 Task: Add Sprouts Coconut Rolls to the cart.
Action: Mouse pressed left at (23, 85)
Screenshot: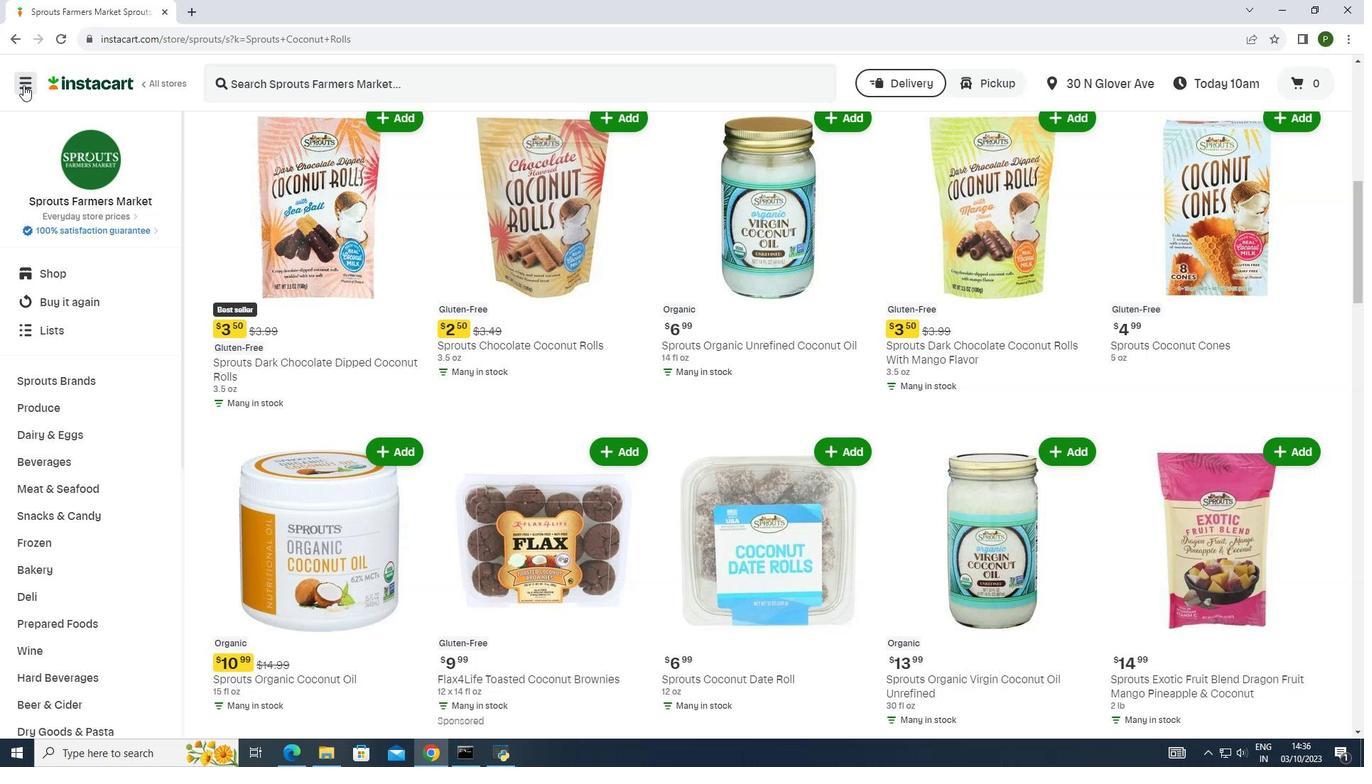 
Action: Mouse moved to (58, 368)
Screenshot: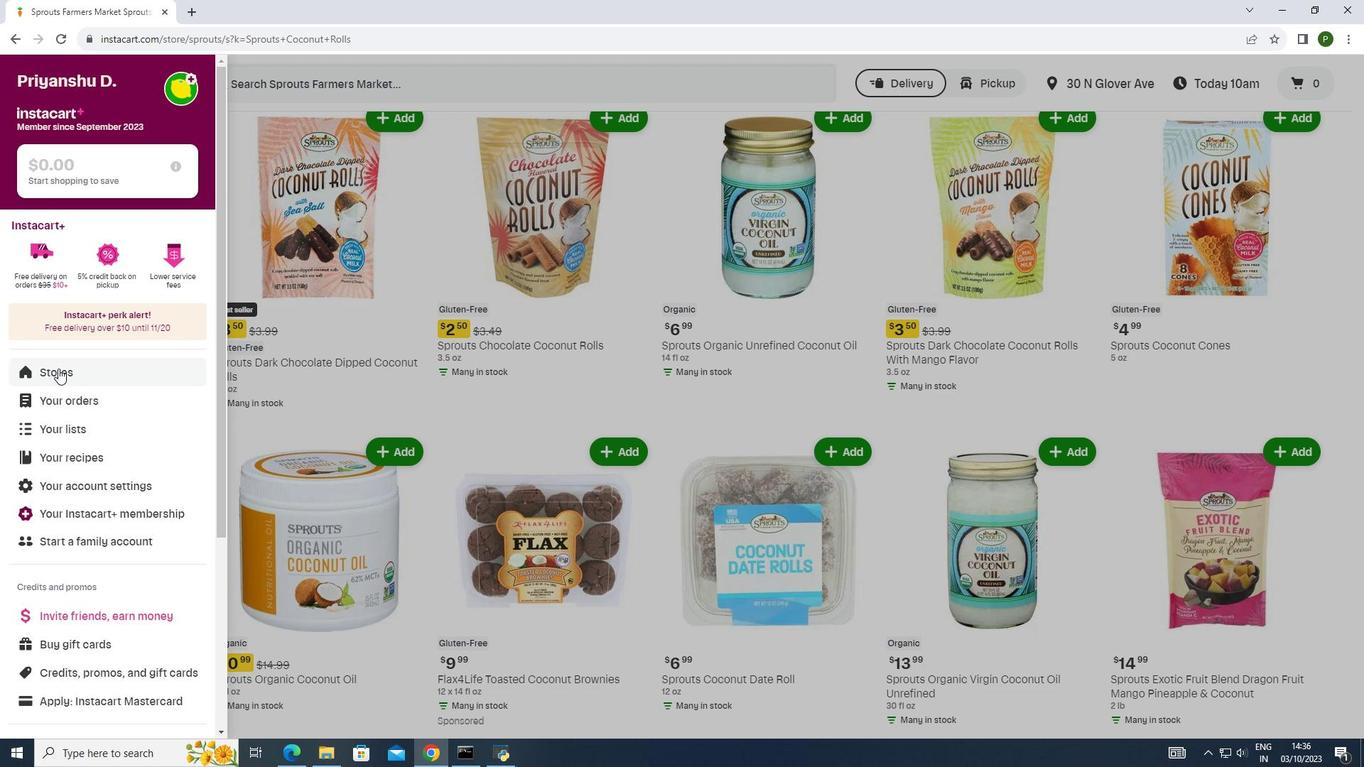 
Action: Mouse pressed left at (58, 368)
Screenshot: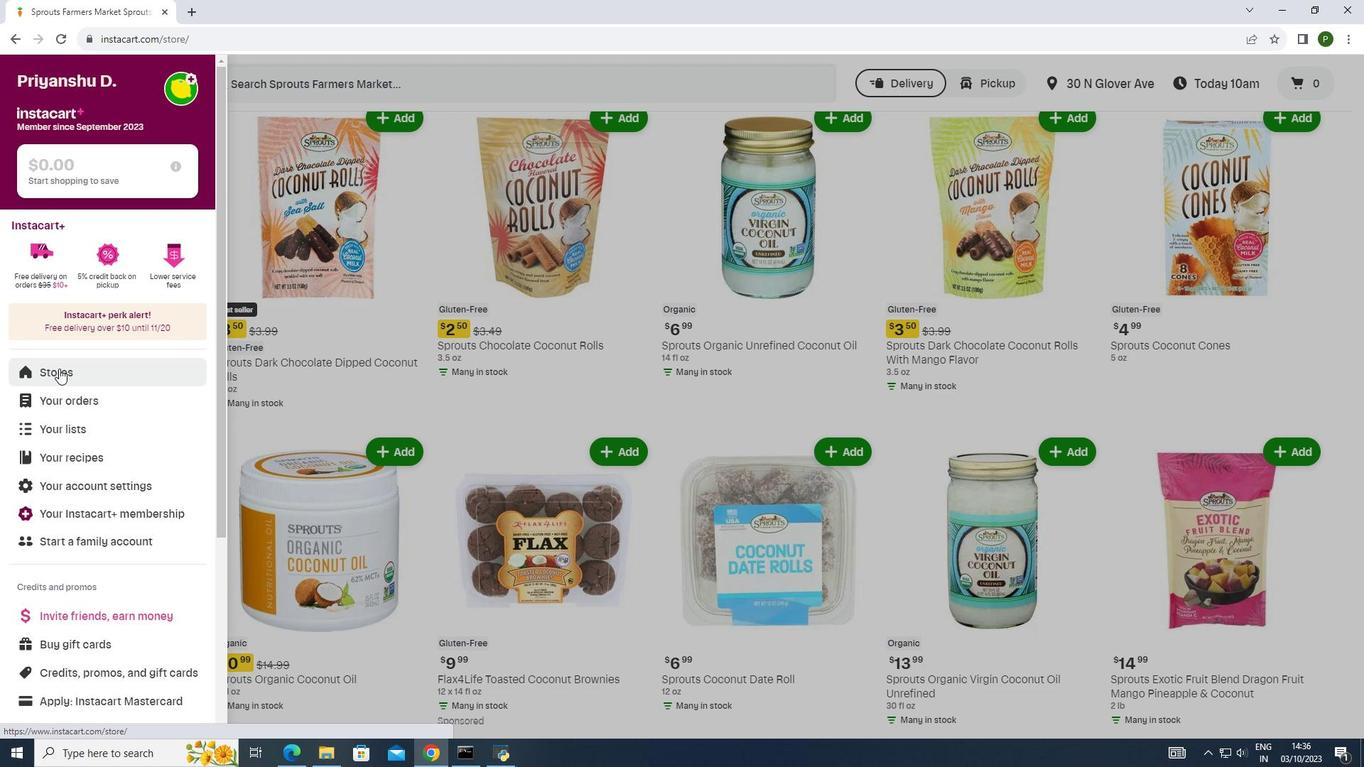 
Action: Mouse moved to (318, 139)
Screenshot: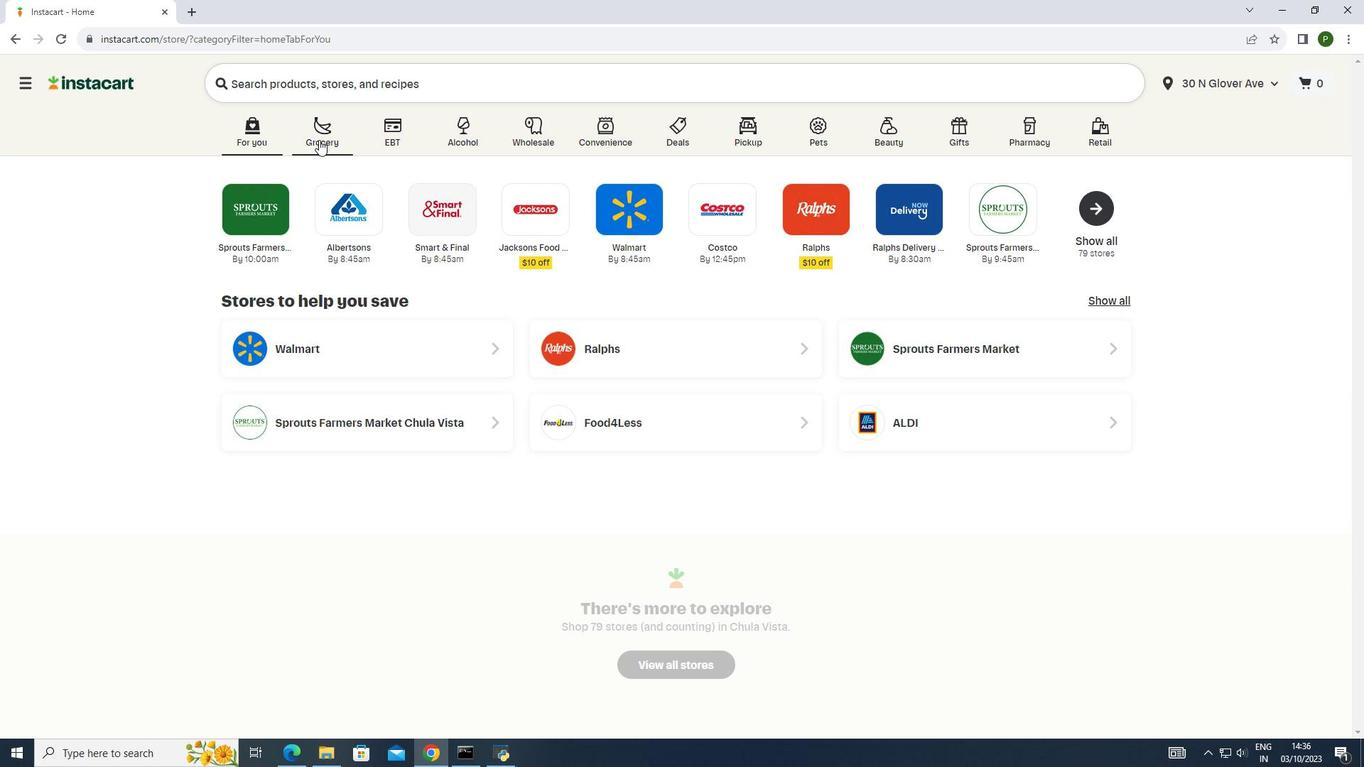 
Action: Mouse pressed left at (318, 139)
Screenshot: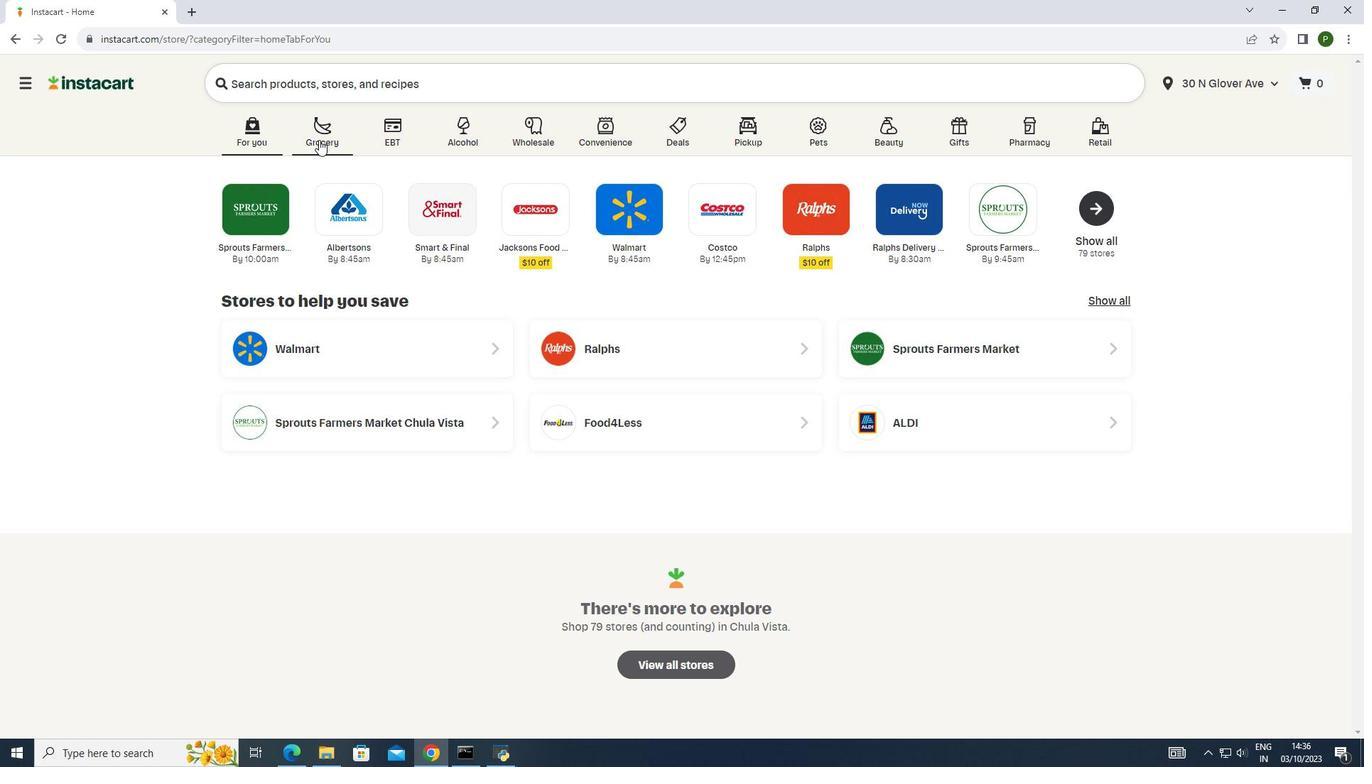 
Action: Mouse moved to (719, 217)
Screenshot: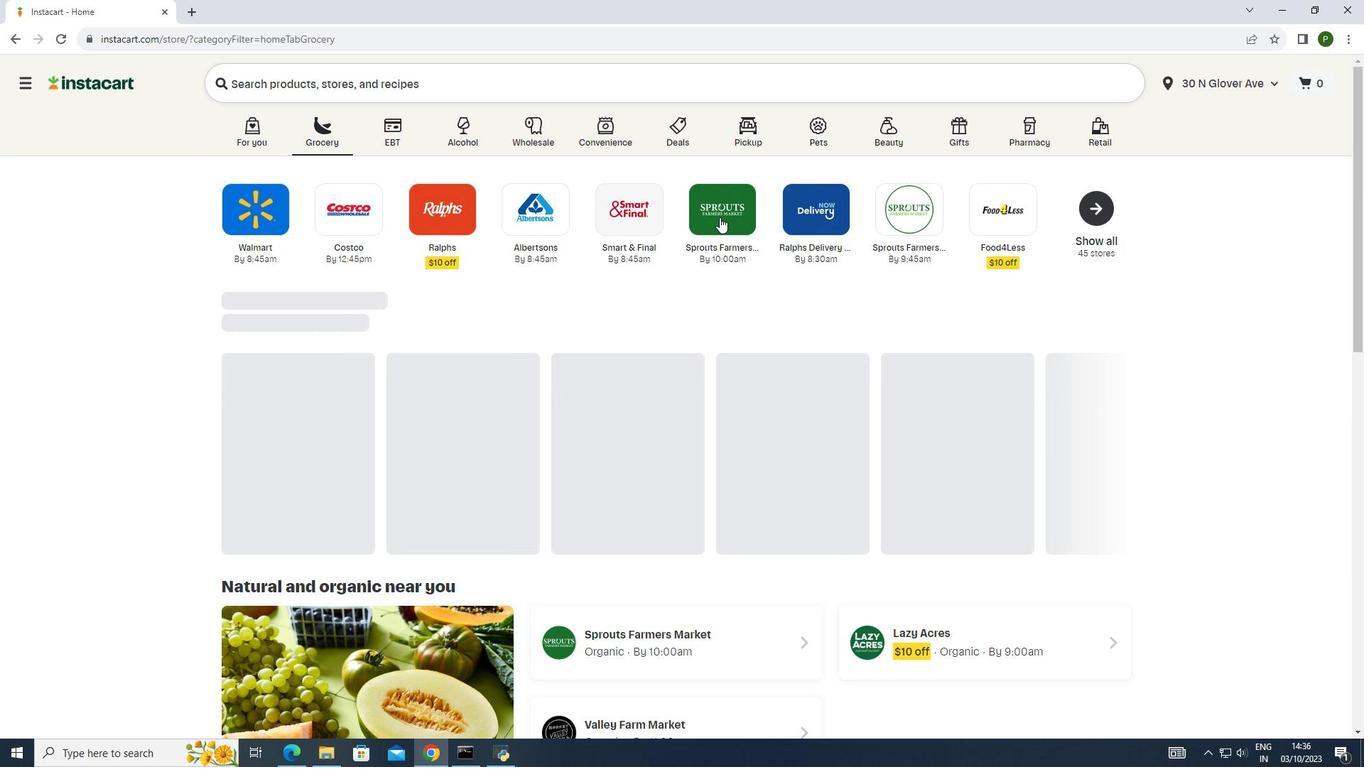 
Action: Mouse pressed left at (719, 217)
Screenshot: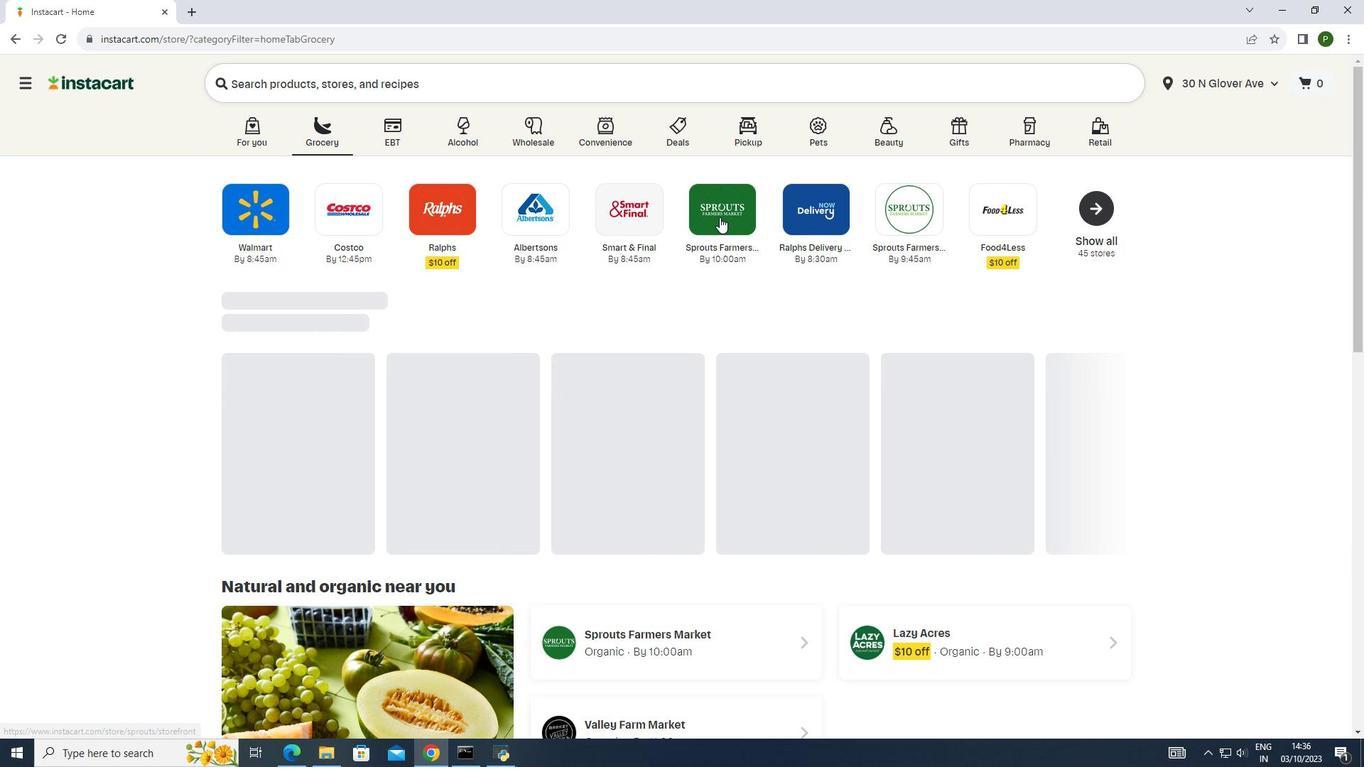 
Action: Mouse moved to (94, 371)
Screenshot: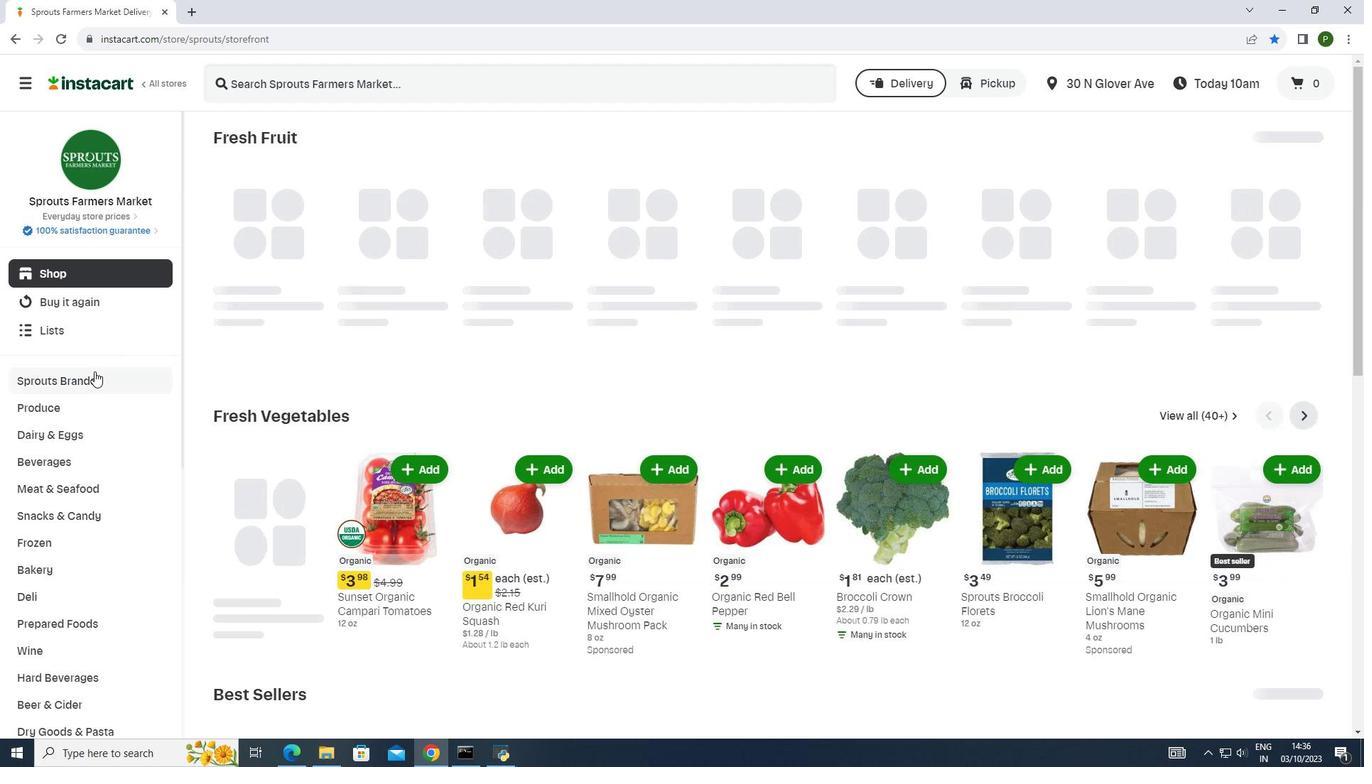 
Action: Mouse pressed left at (94, 371)
Screenshot: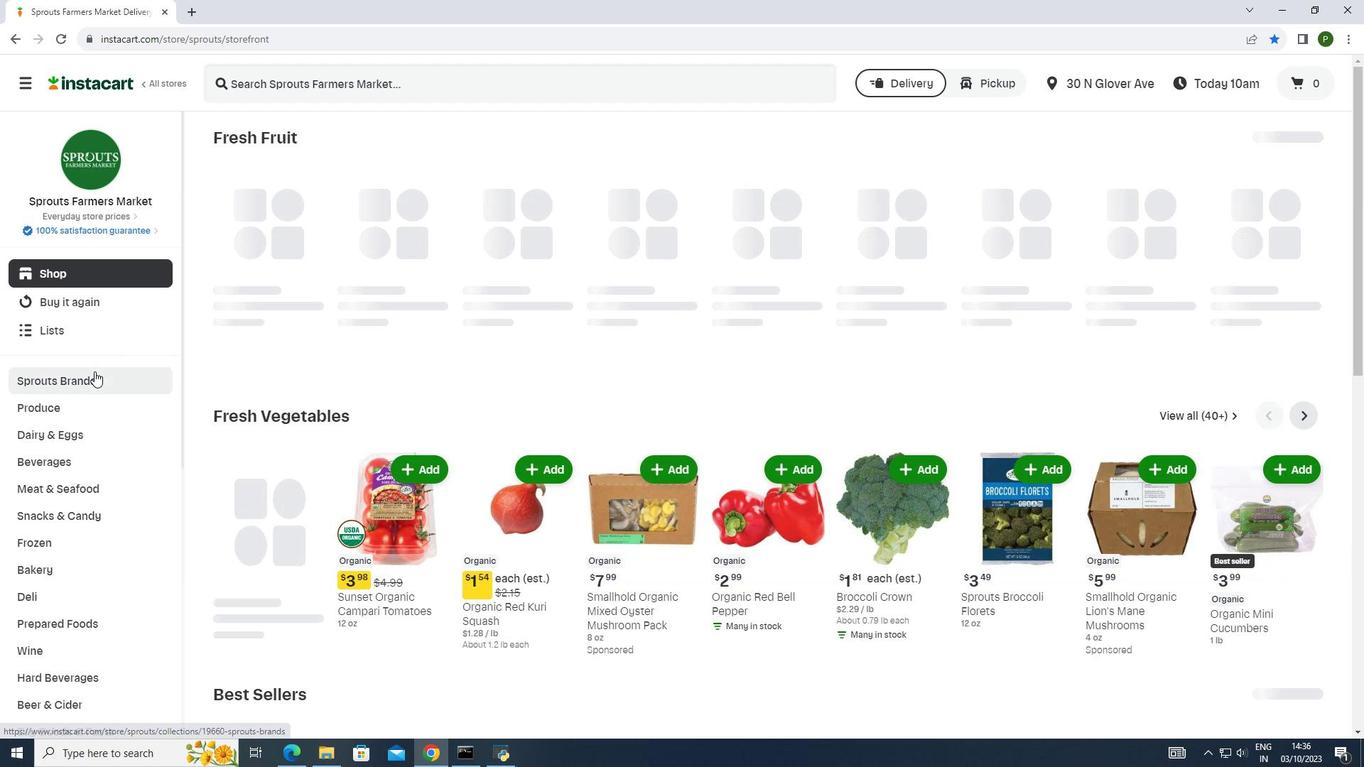 
Action: Mouse moved to (73, 488)
Screenshot: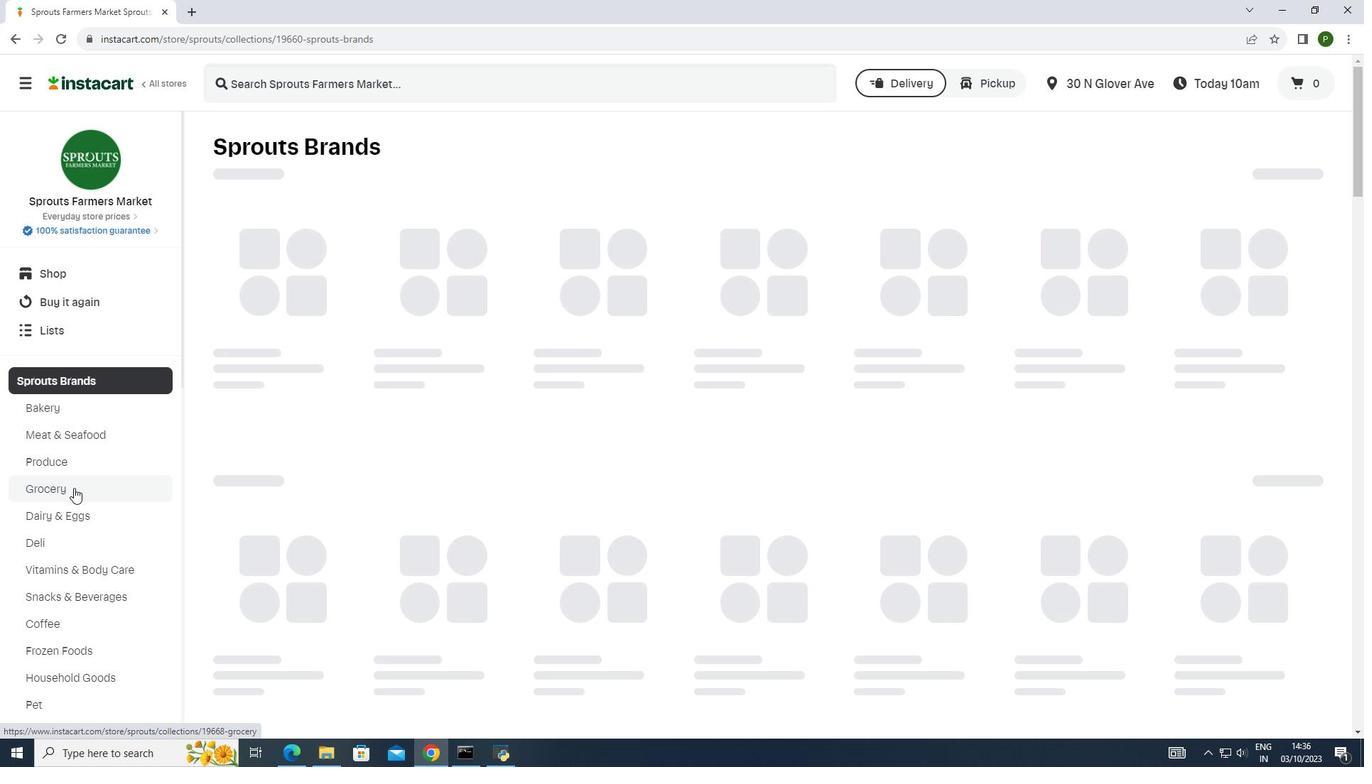 
Action: Mouse pressed left at (73, 488)
Screenshot: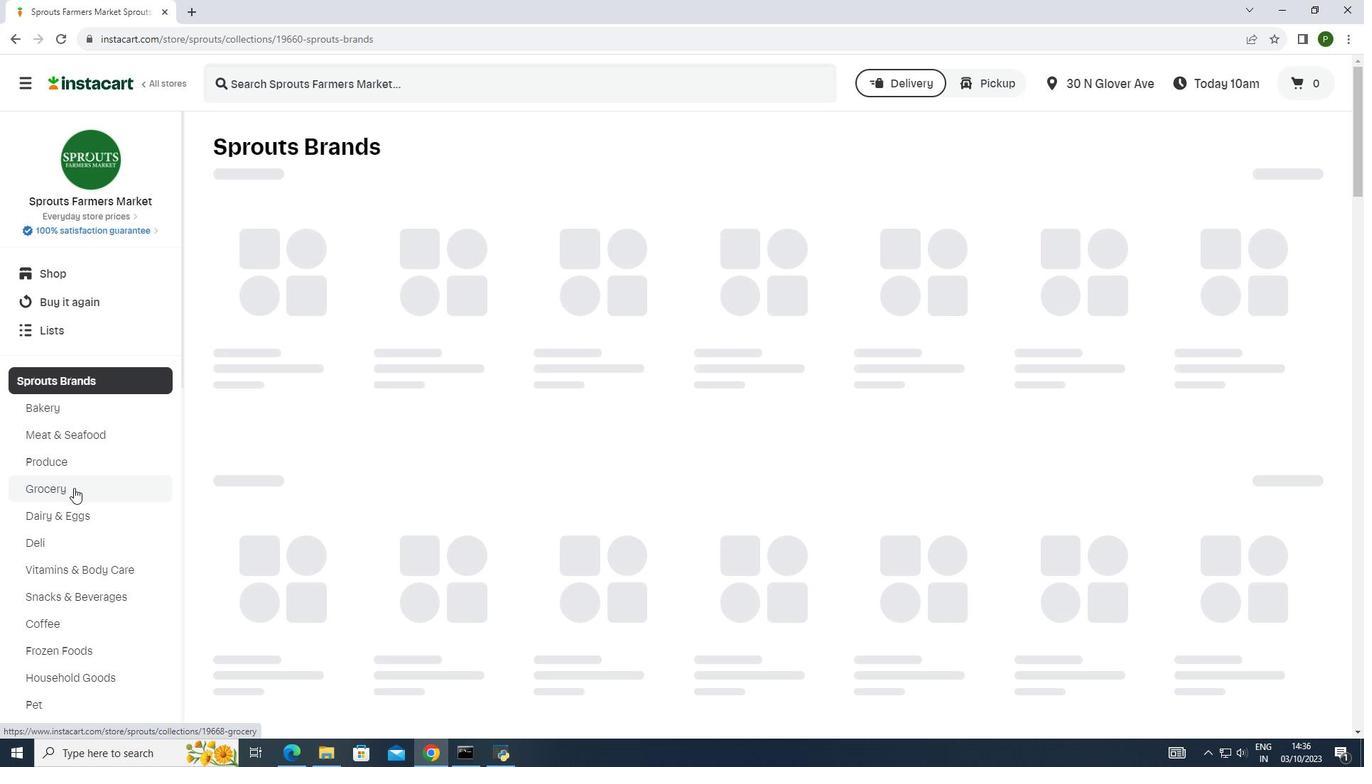 
Action: Mouse moved to (416, 351)
Screenshot: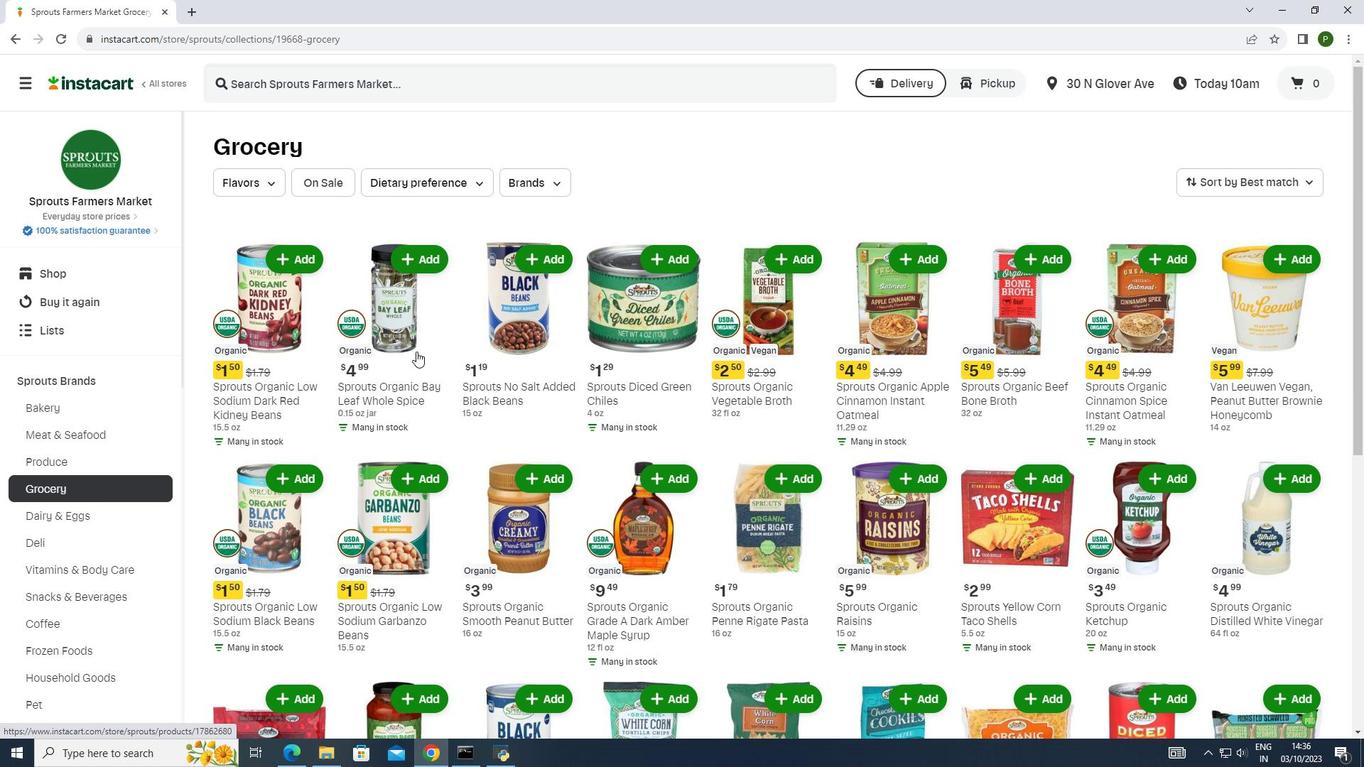 
Action: Mouse scrolled (416, 350) with delta (0, 0)
Screenshot: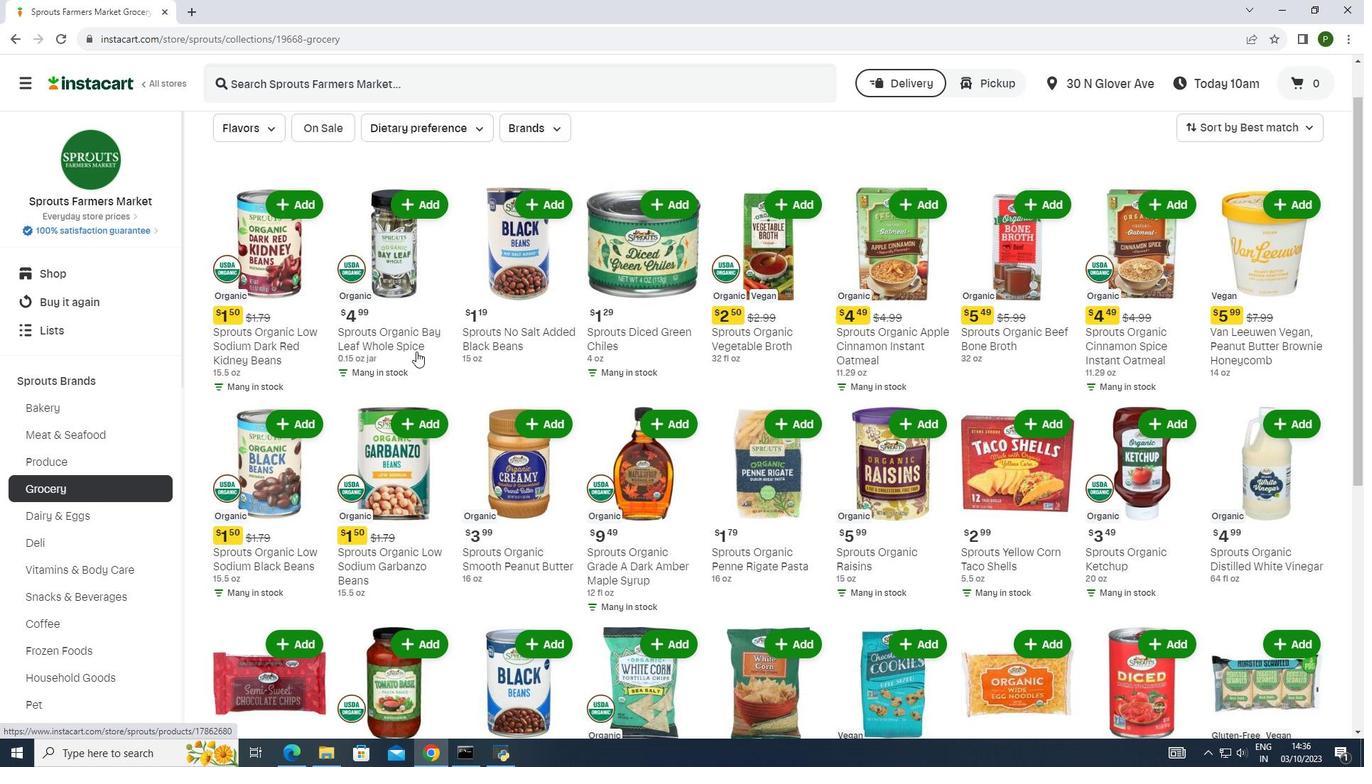 
Action: Mouse scrolled (416, 350) with delta (0, 0)
Screenshot: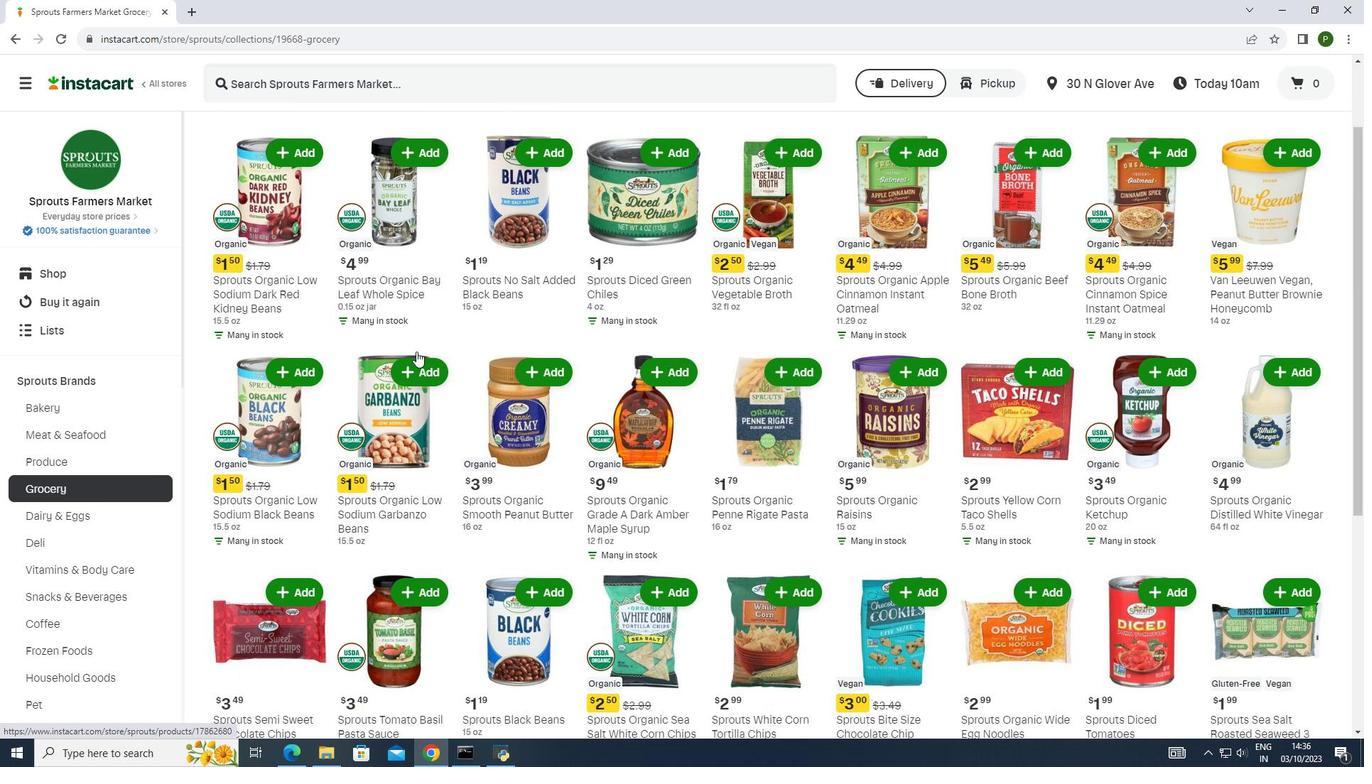 
Action: Mouse scrolled (416, 350) with delta (0, 0)
Screenshot: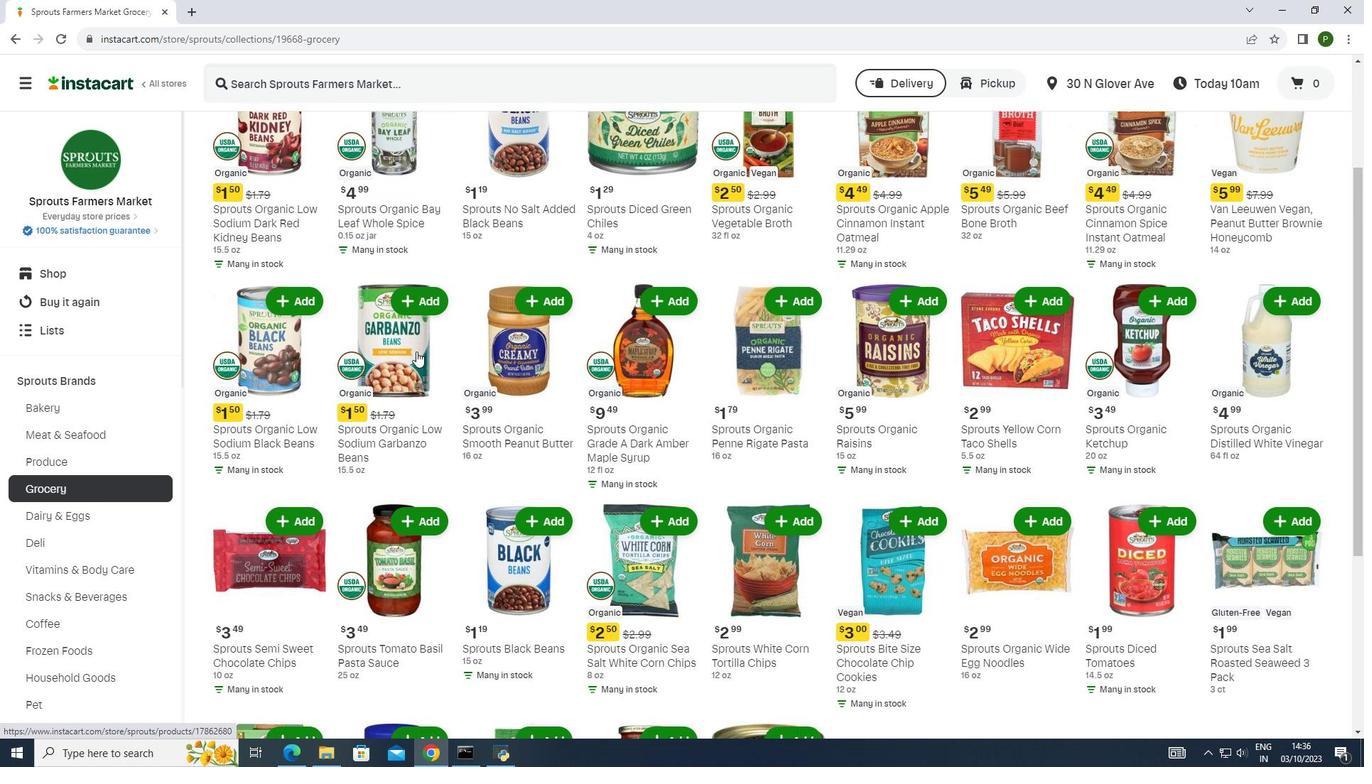 
Action: Mouse scrolled (416, 350) with delta (0, 0)
Screenshot: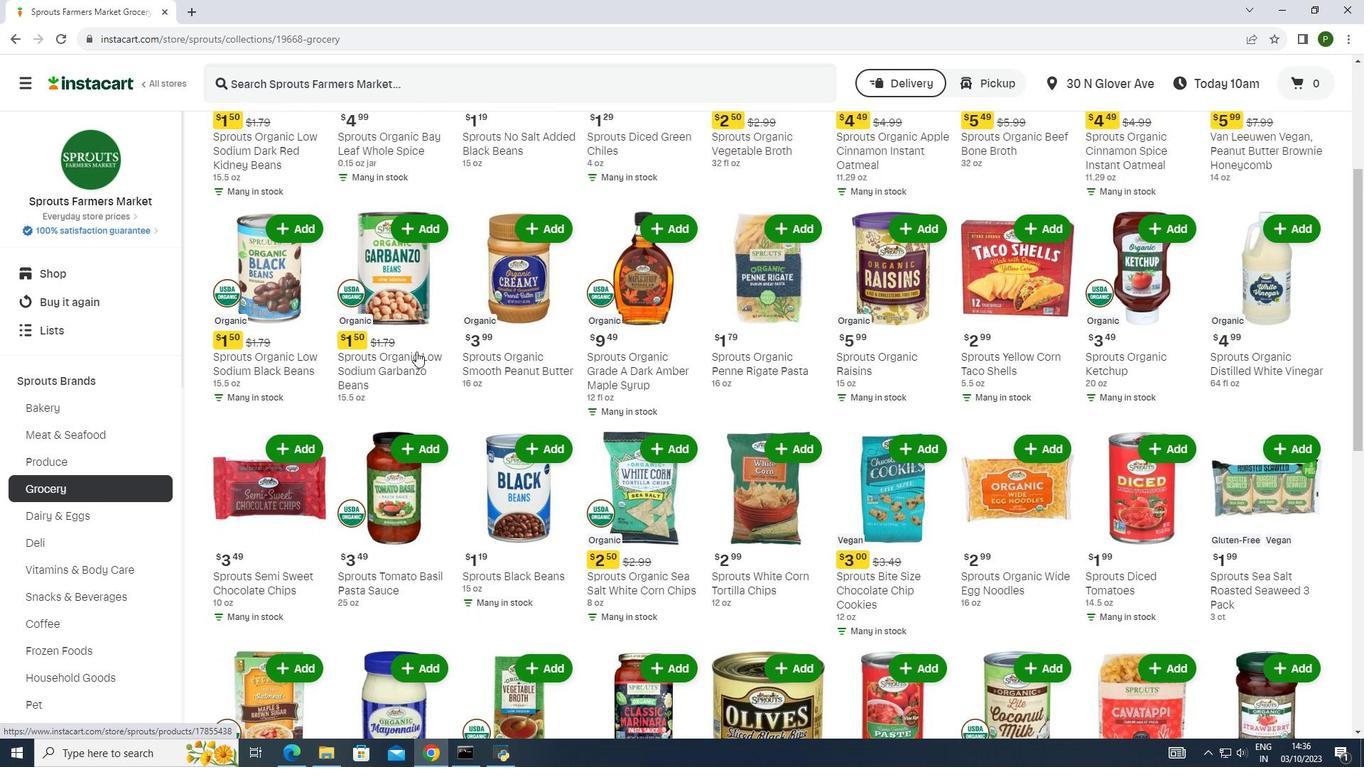 
Action: Mouse scrolled (416, 350) with delta (0, 0)
Screenshot: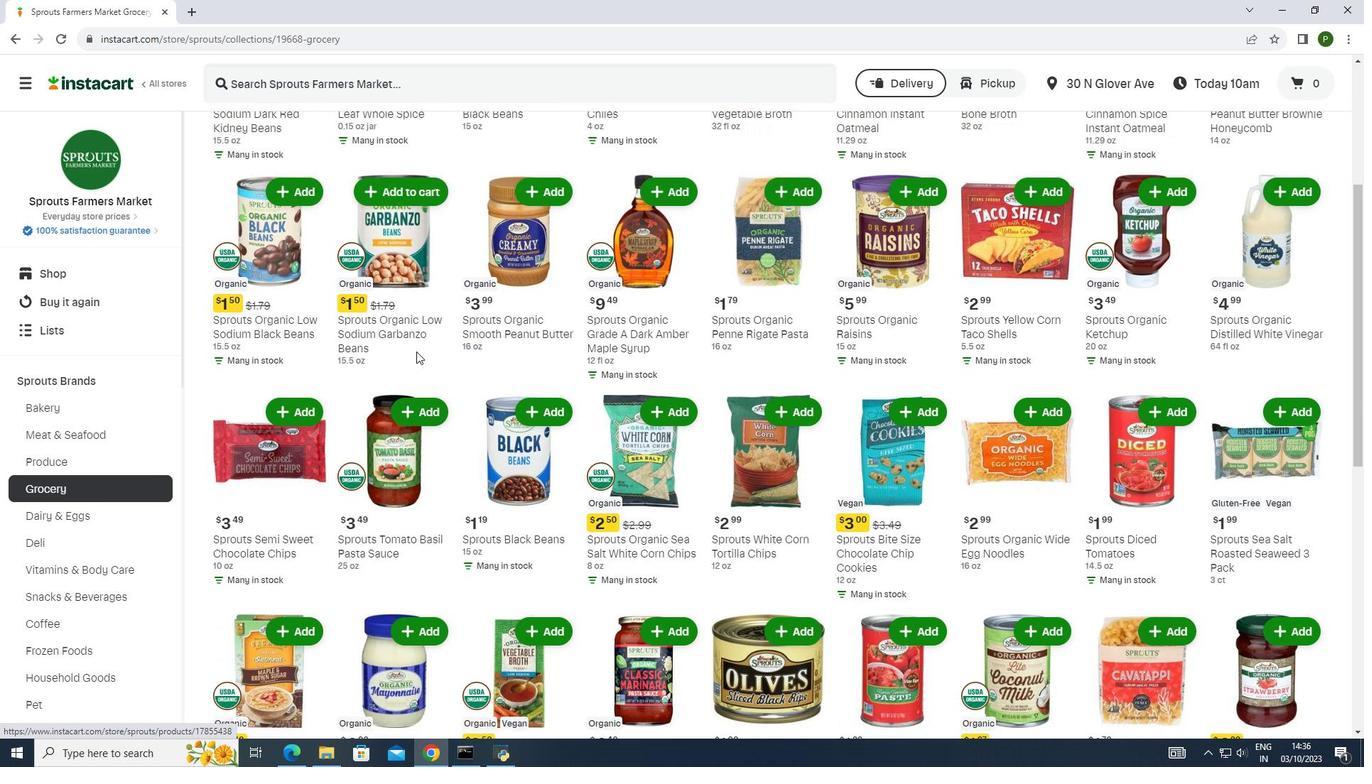 
Action: Mouse scrolled (416, 350) with delta (0, 0)
Screenshot: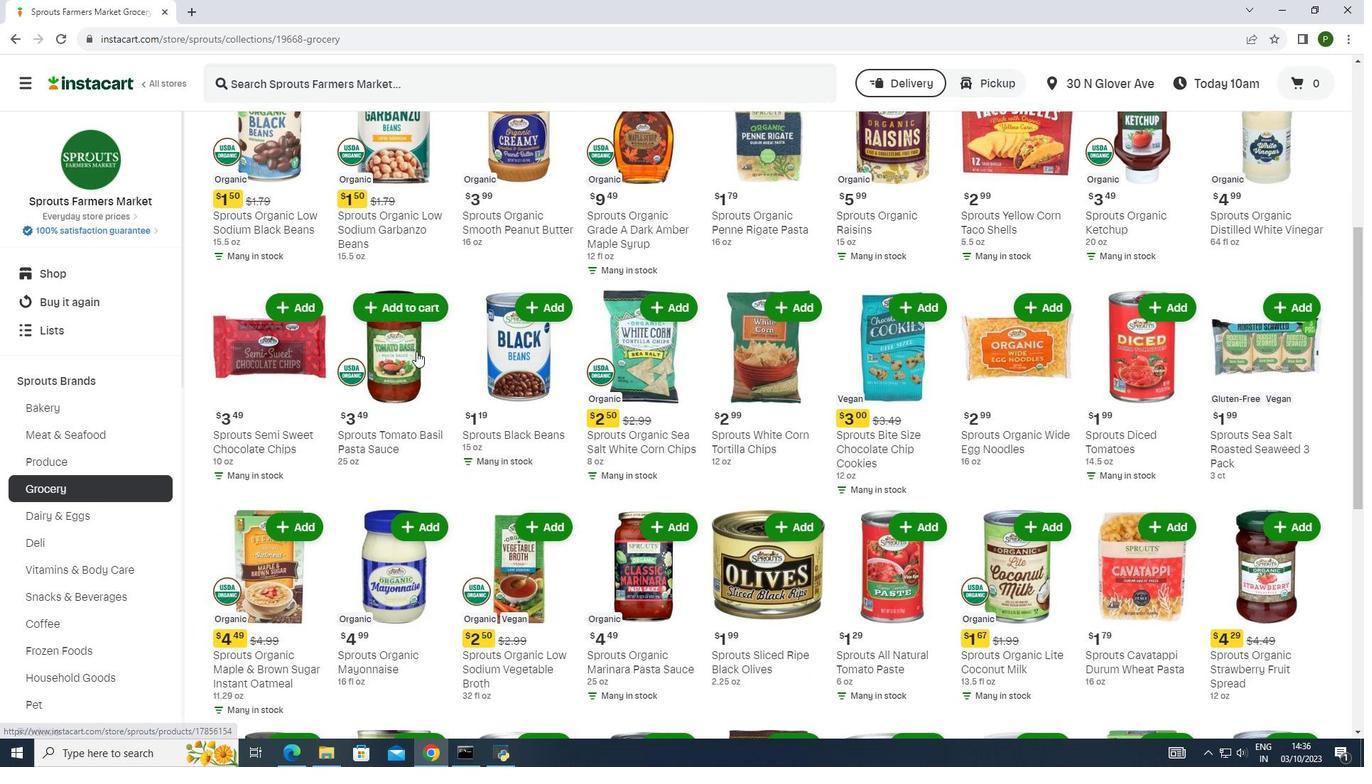 
Action: Mouse scrolled (416, 350) with delta (0, 0)
Screenshot: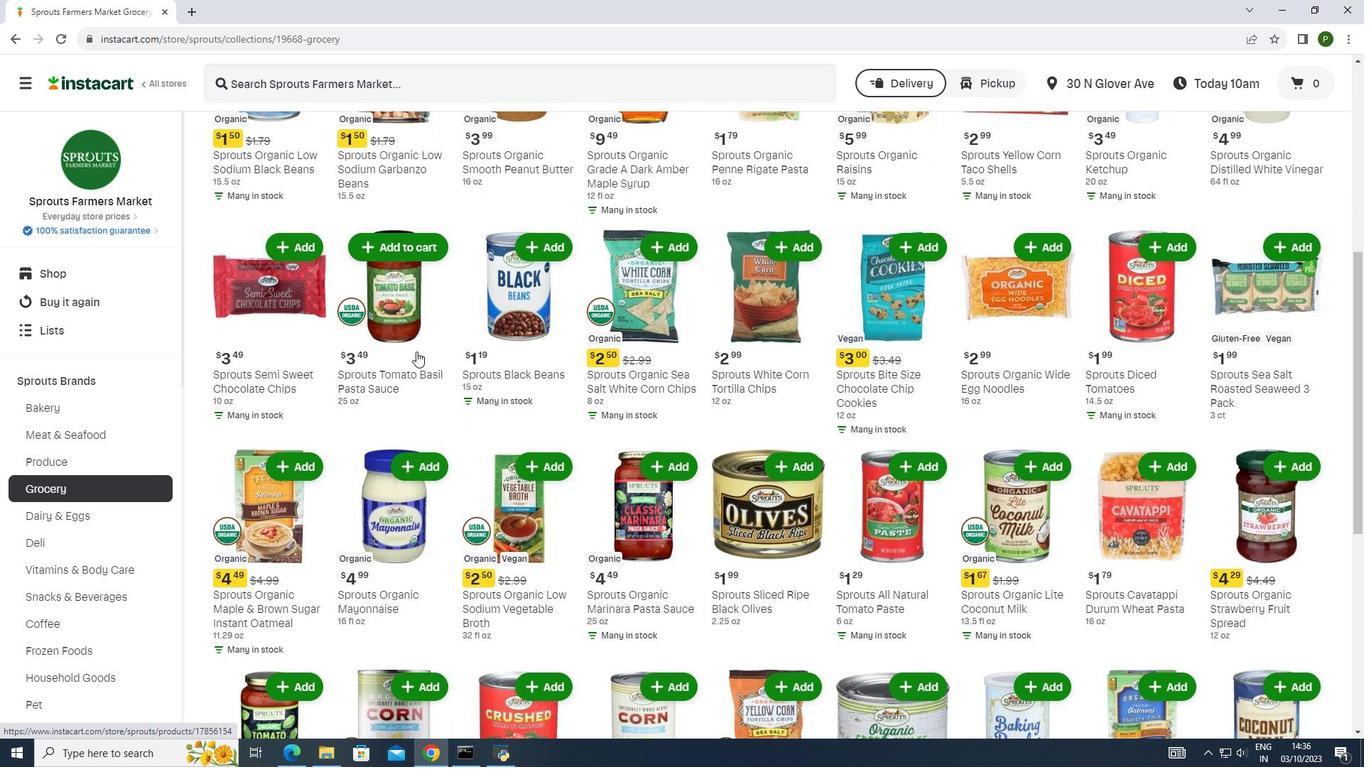 
Action: Mouse scrolled (416, 350) with delta (0, 0)
Screenshot: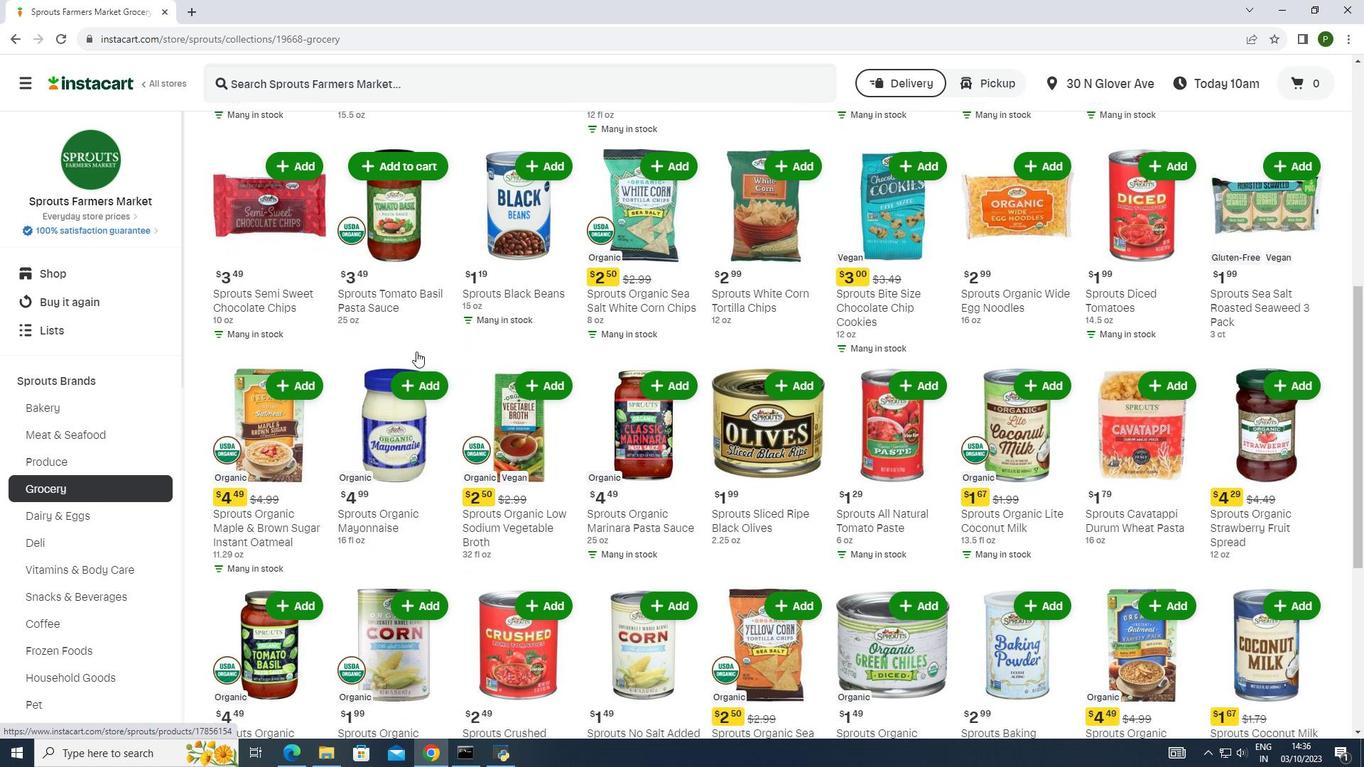 
Action: Mouse scrolled (416, 350) with delta (0, 0)
Screenshot: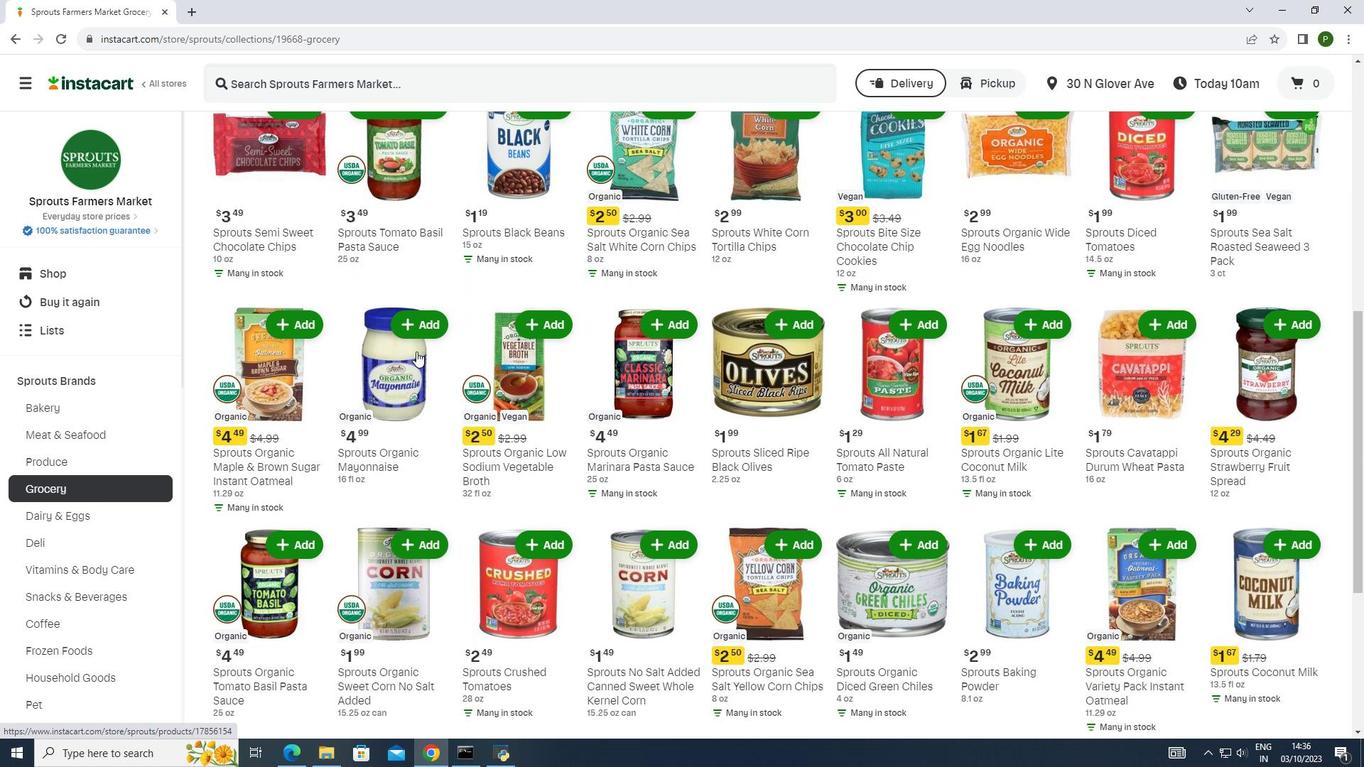 
Action: Mouse scrolled (416, 350) with delta (0, 0)
Screenshot: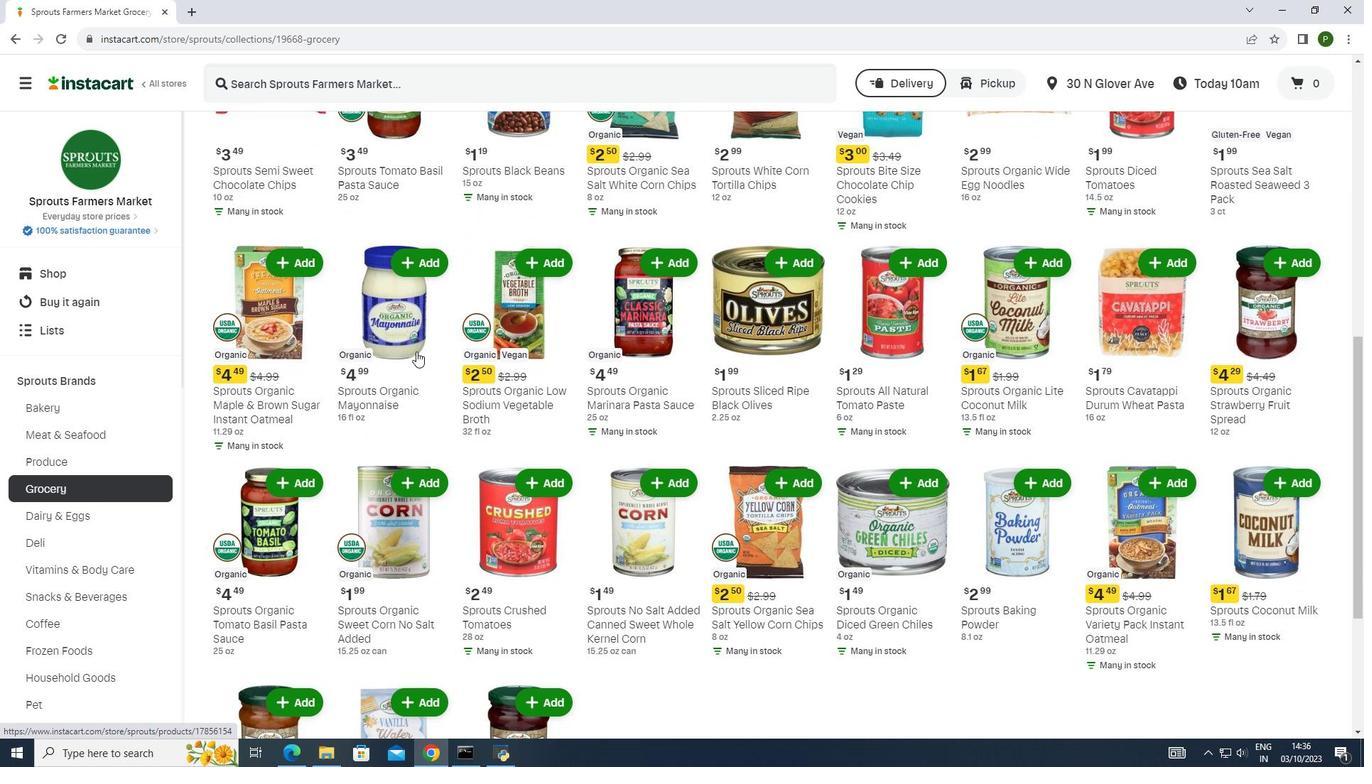 
Action: Mouse scrolled (416, 350) with delta (0, 0)
Screenshot: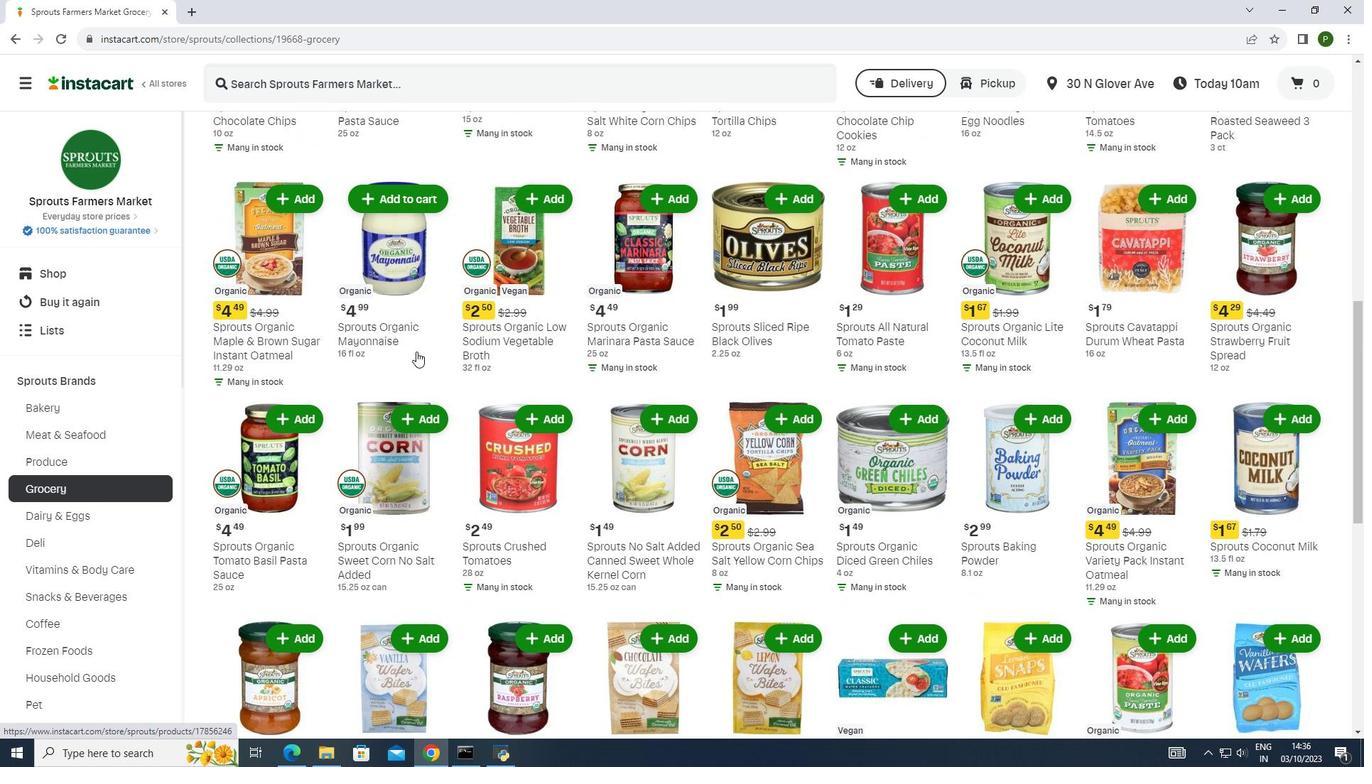 
Action: Mouse scrolled (416, 350) with delta (0, 0)
Screenshot: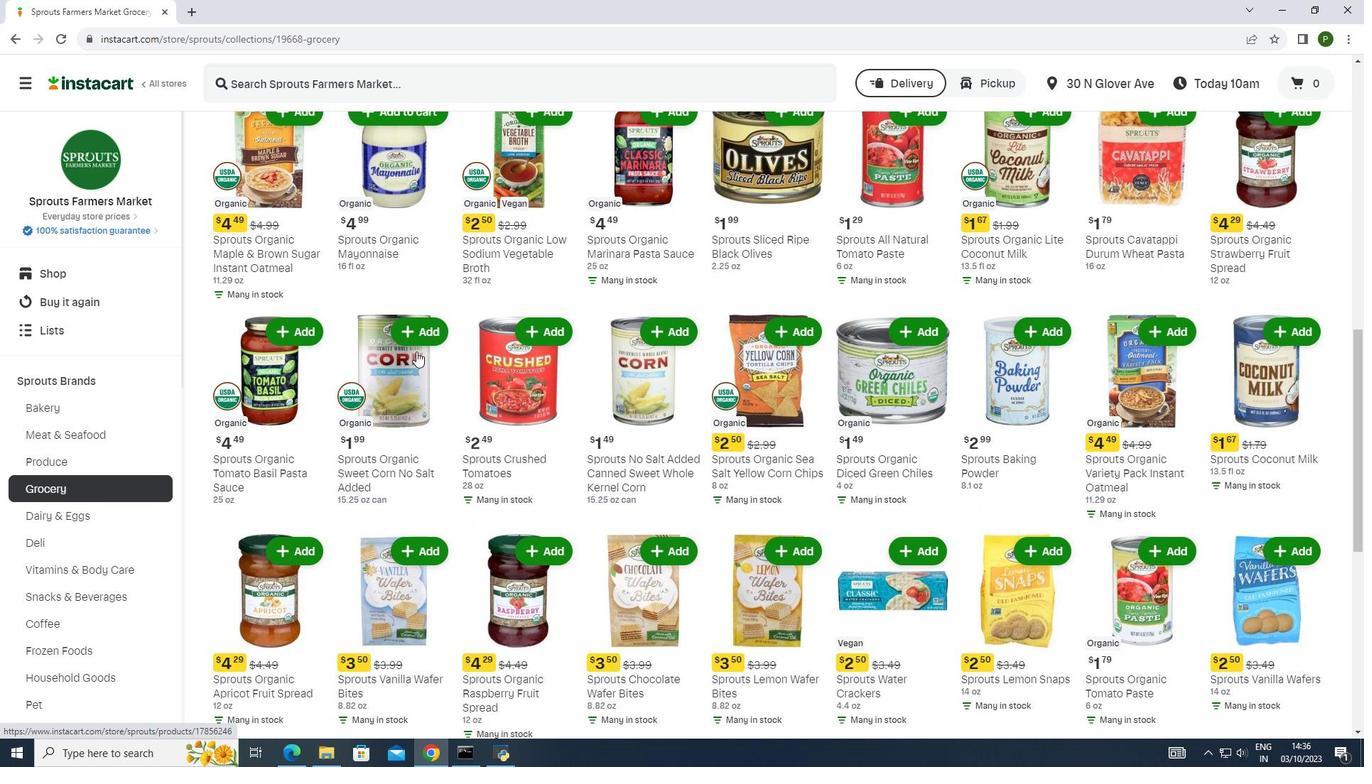 
Action: Mouse moved to (401, 351)
Screenshot: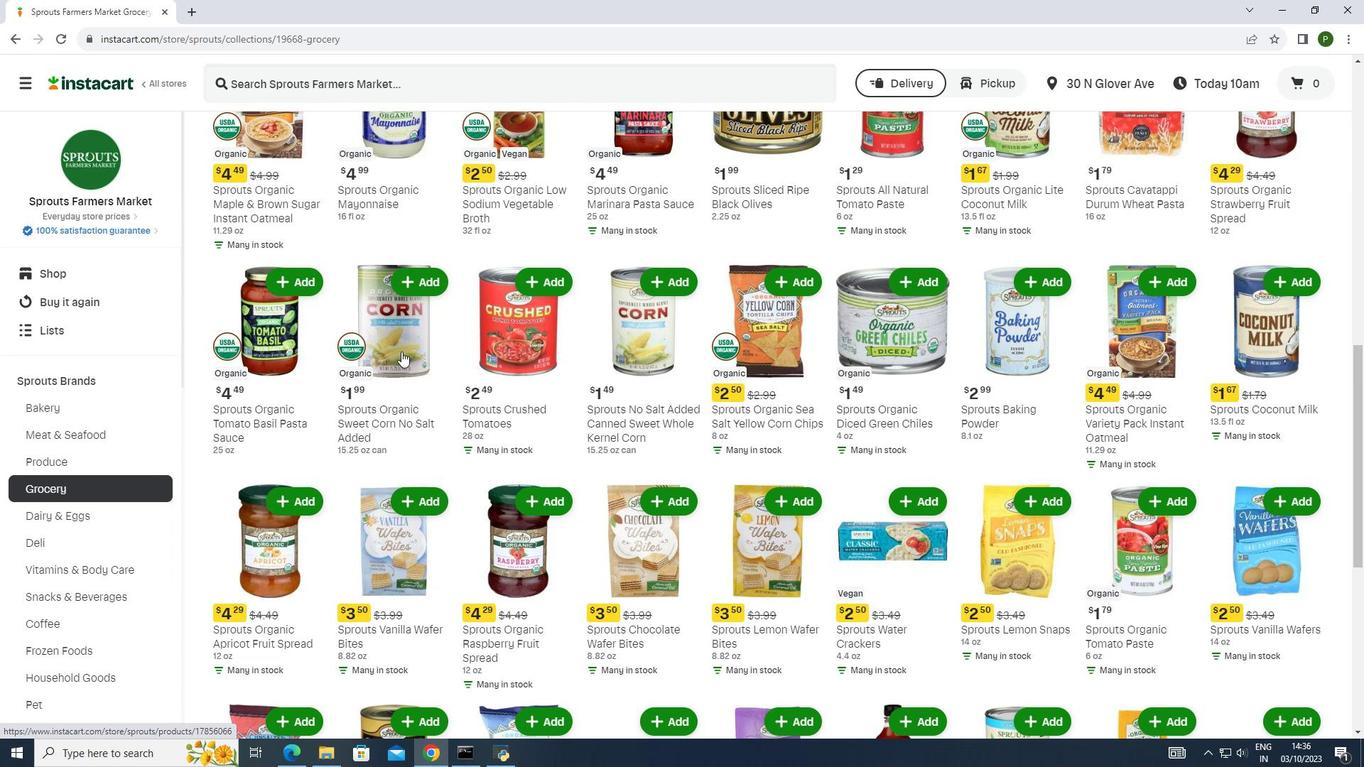 
Action: Mouse scrolled (401, 350) with delta (0, 0)
Screenshot: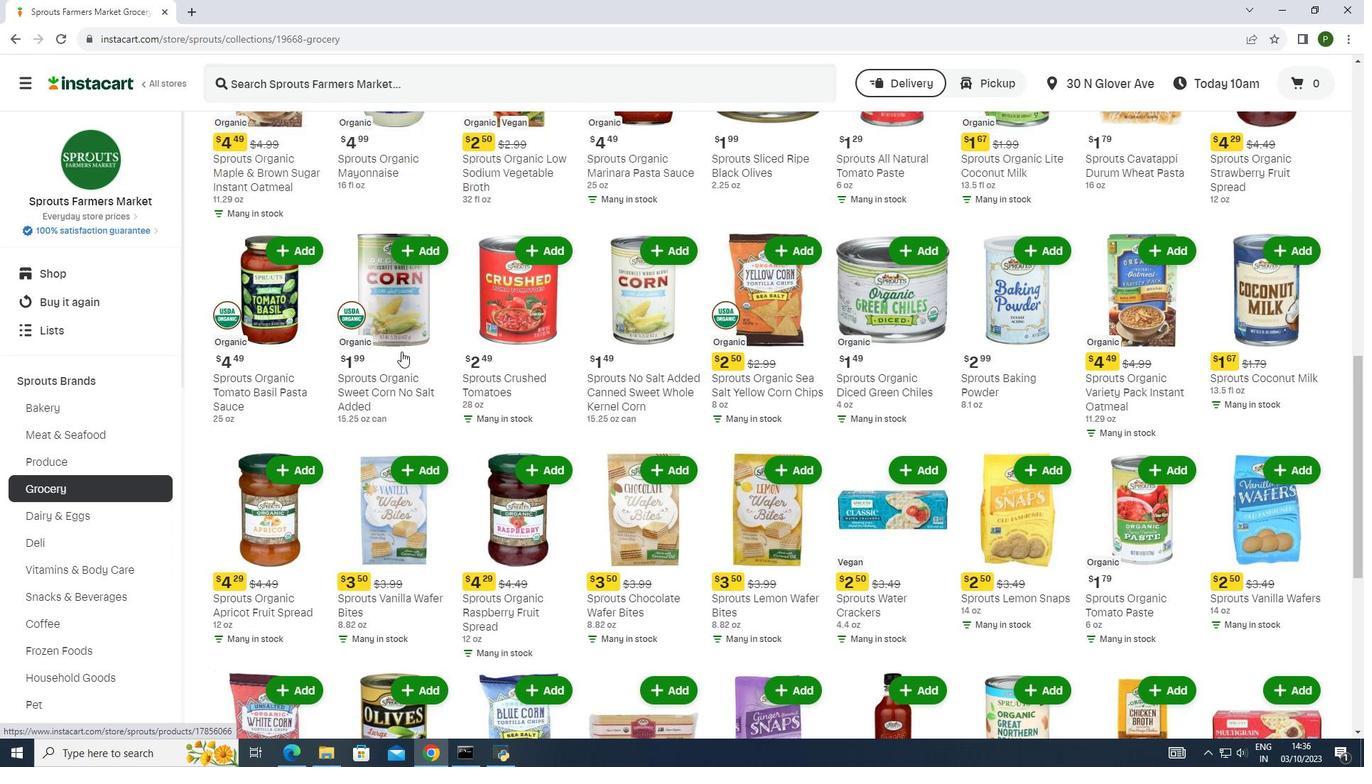 
Action: Mouse scrolled (401, 350) with delta (0, 0)
Screenshot: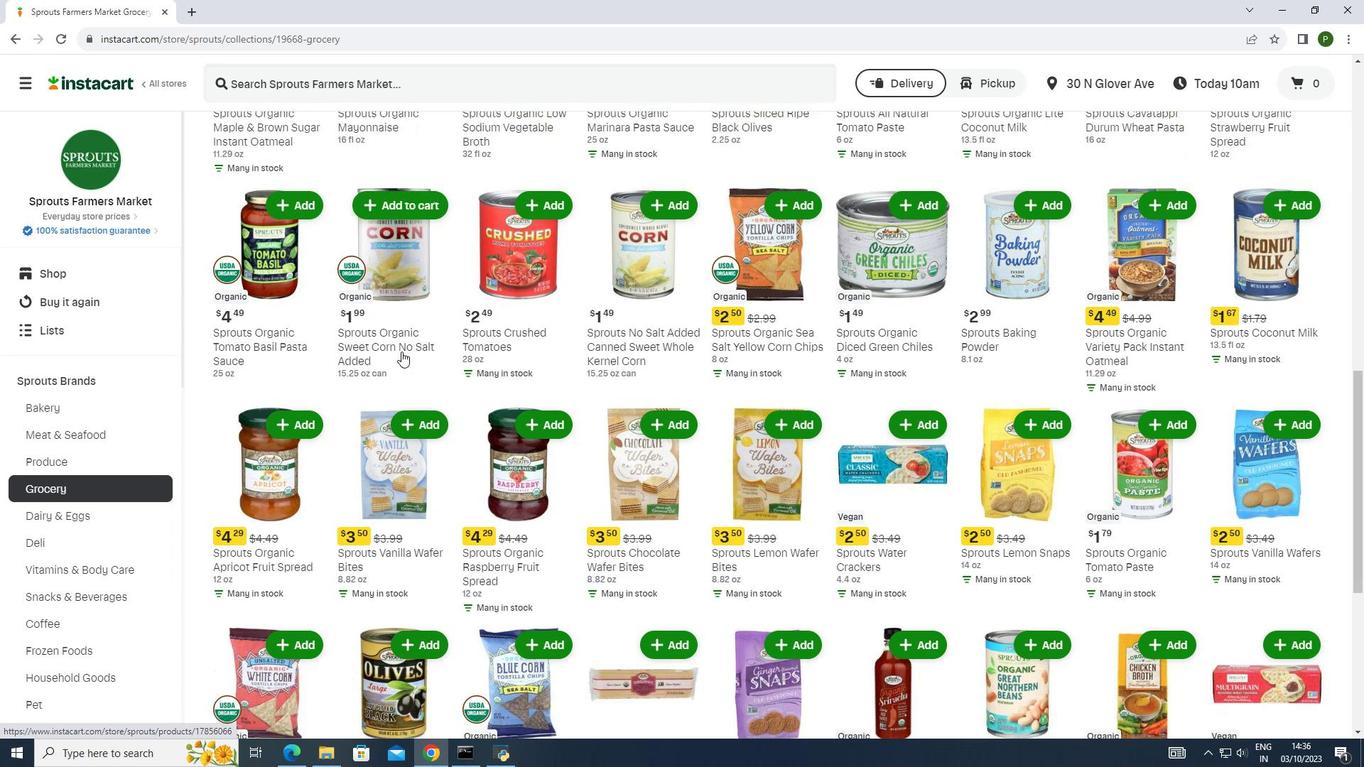 
Action: Mouse moved to (365, 347)
Screenshot: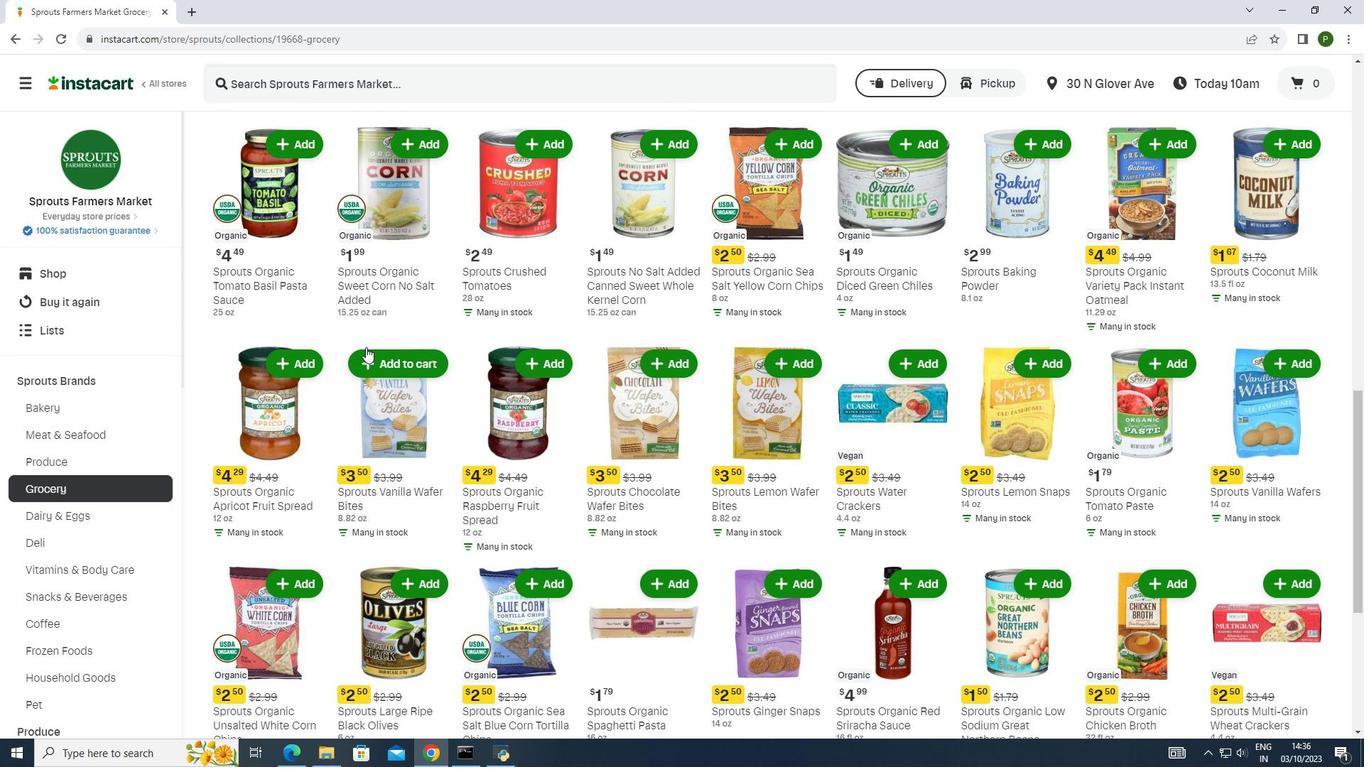 
Action: Mouse scrolled (365, 346) with delta (0, 0)
Screenshot: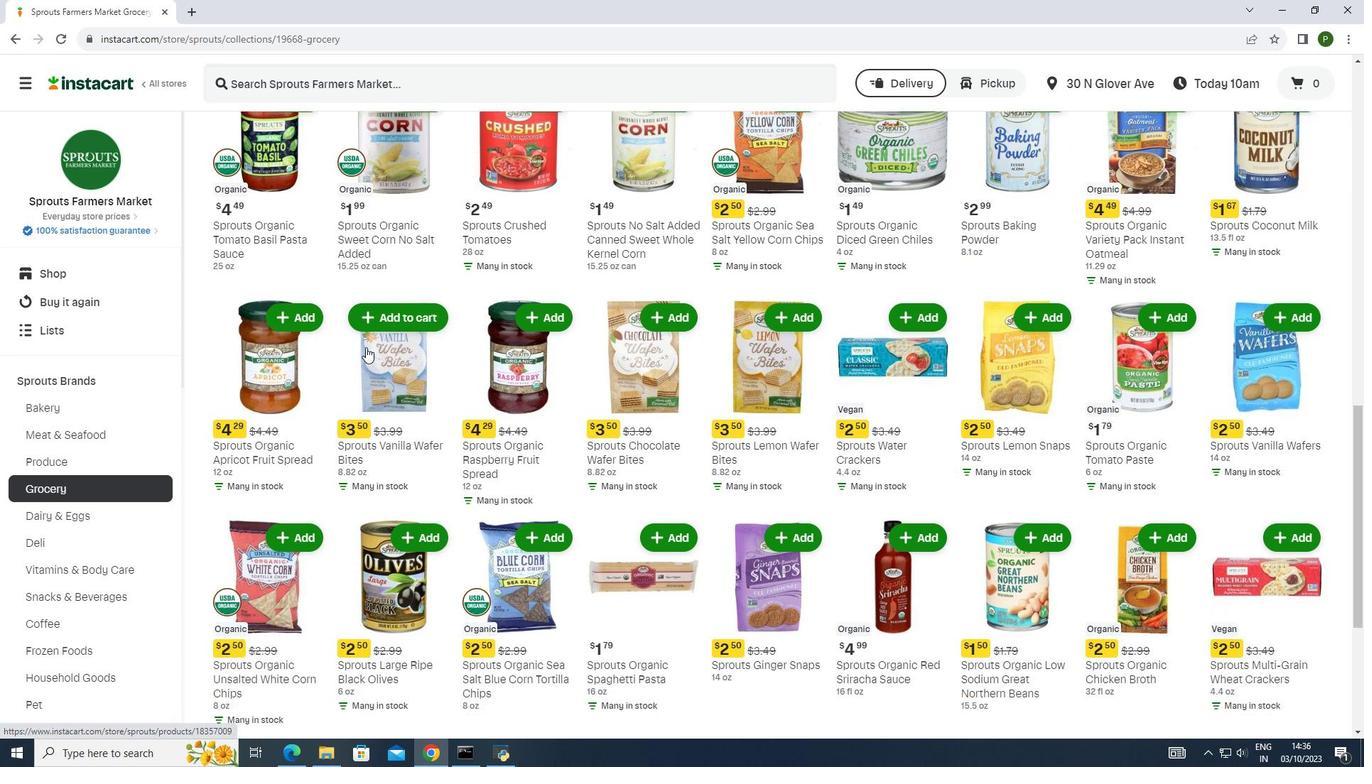 
Action: Mouse scrolled (365, 346) with delta (0, 0)
Screenshot: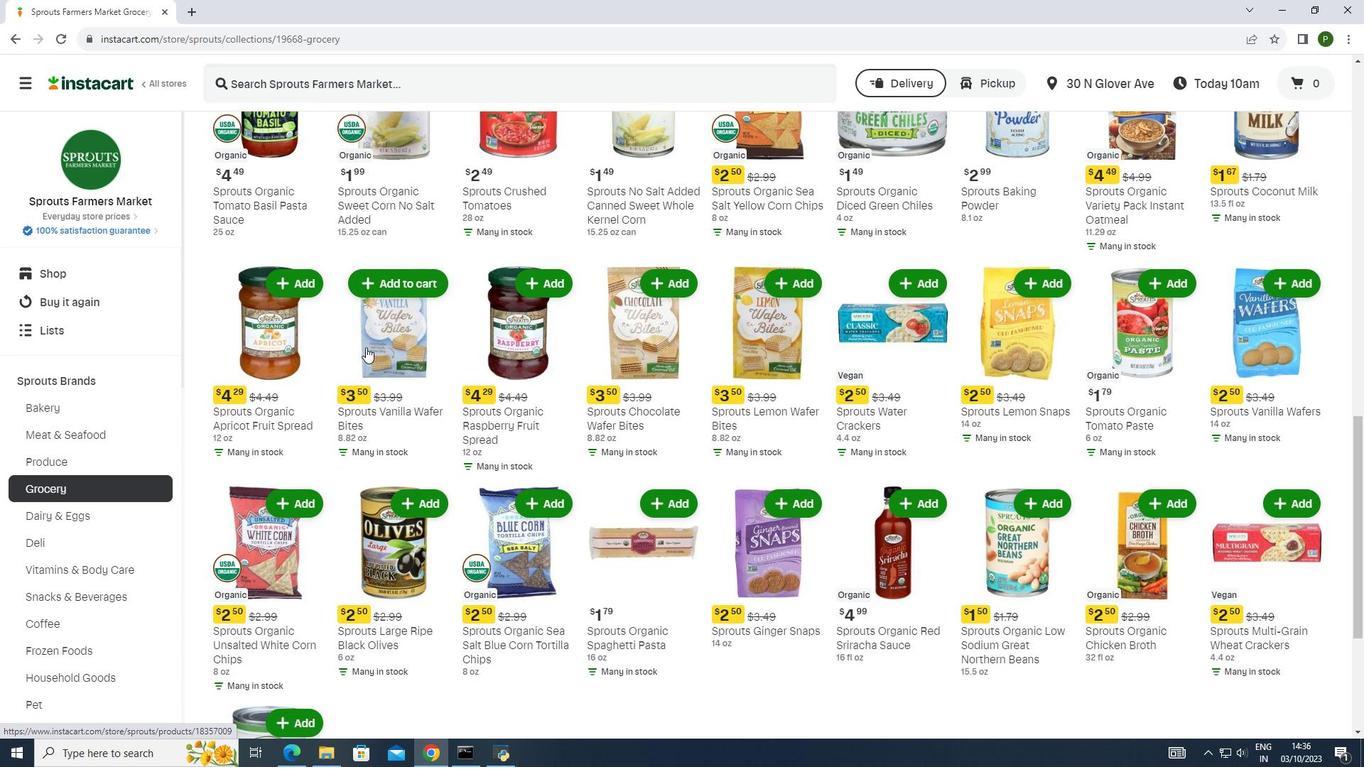 
Action: Mouse scrolled (365, 346) with delta (0, 0)
Screenshot: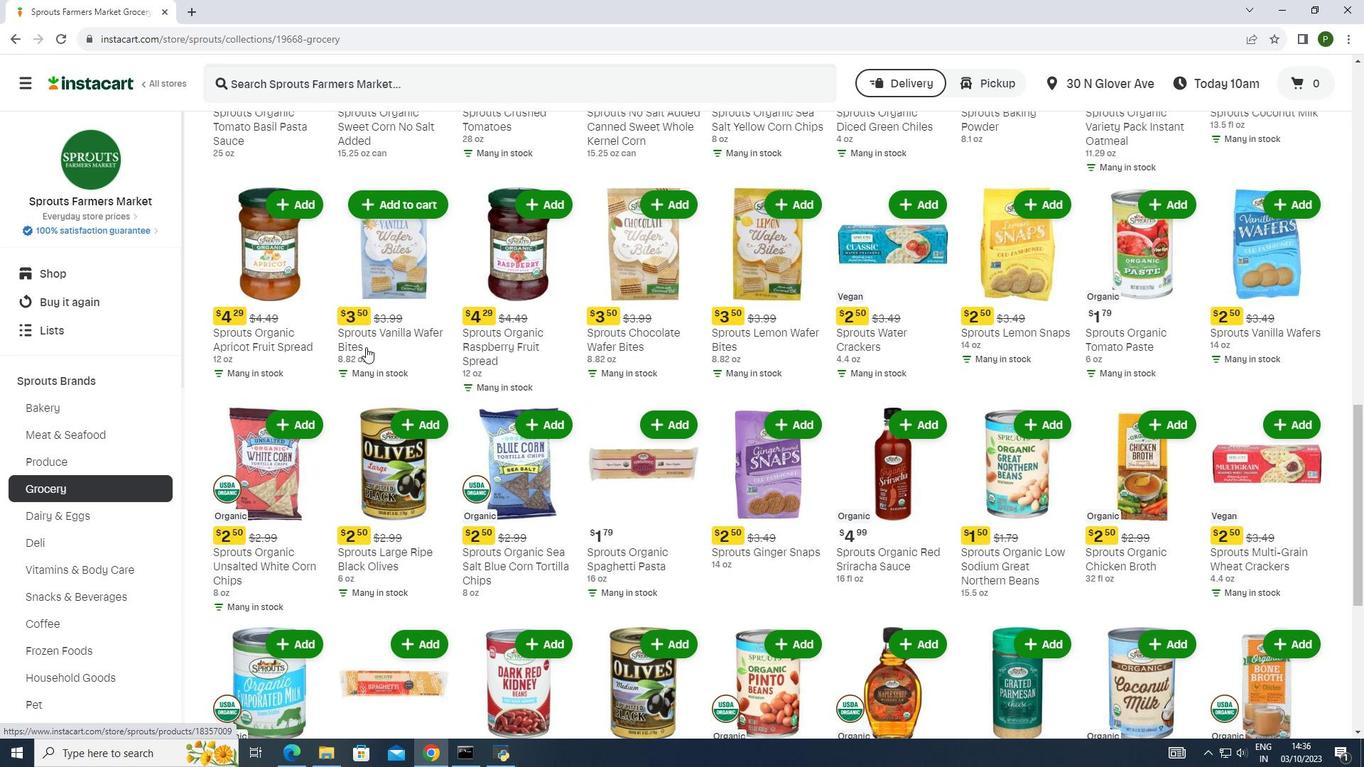 
Action: Mouse scrolled (365, 346) with delta (0, 0)
Screenshot: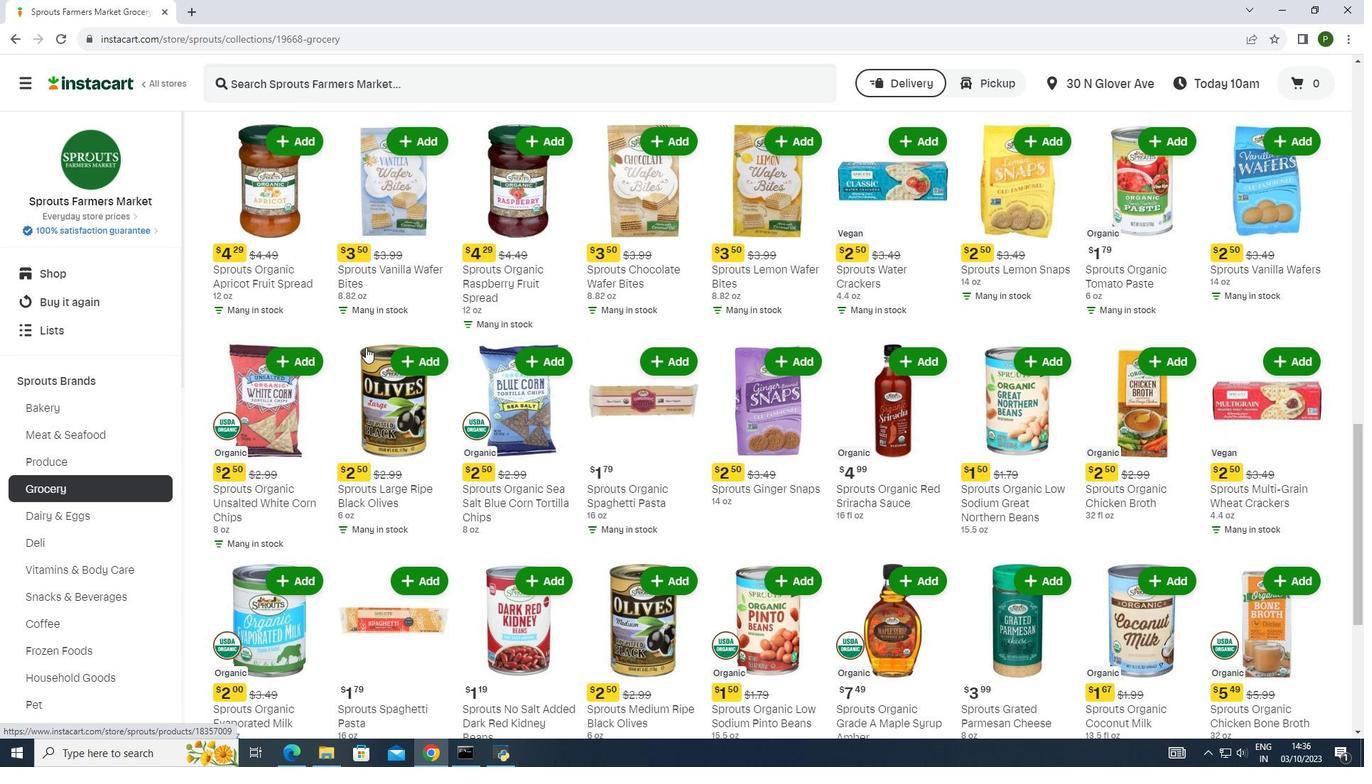 
Action: Mouse scrolled (365, 346) with delta (0, 0)
Screenshot: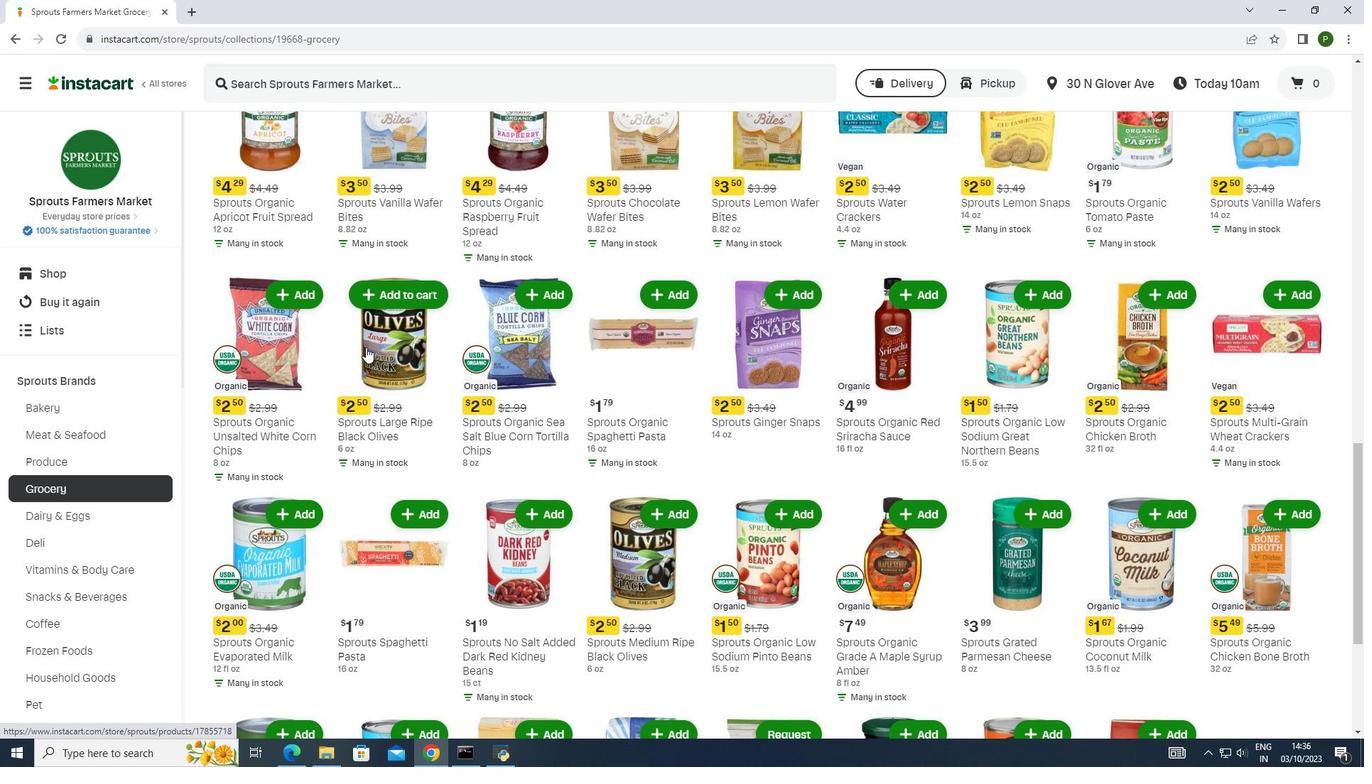 
Action: Mouse scrolled (365, 346) with delta (0, 0)
Screenshot: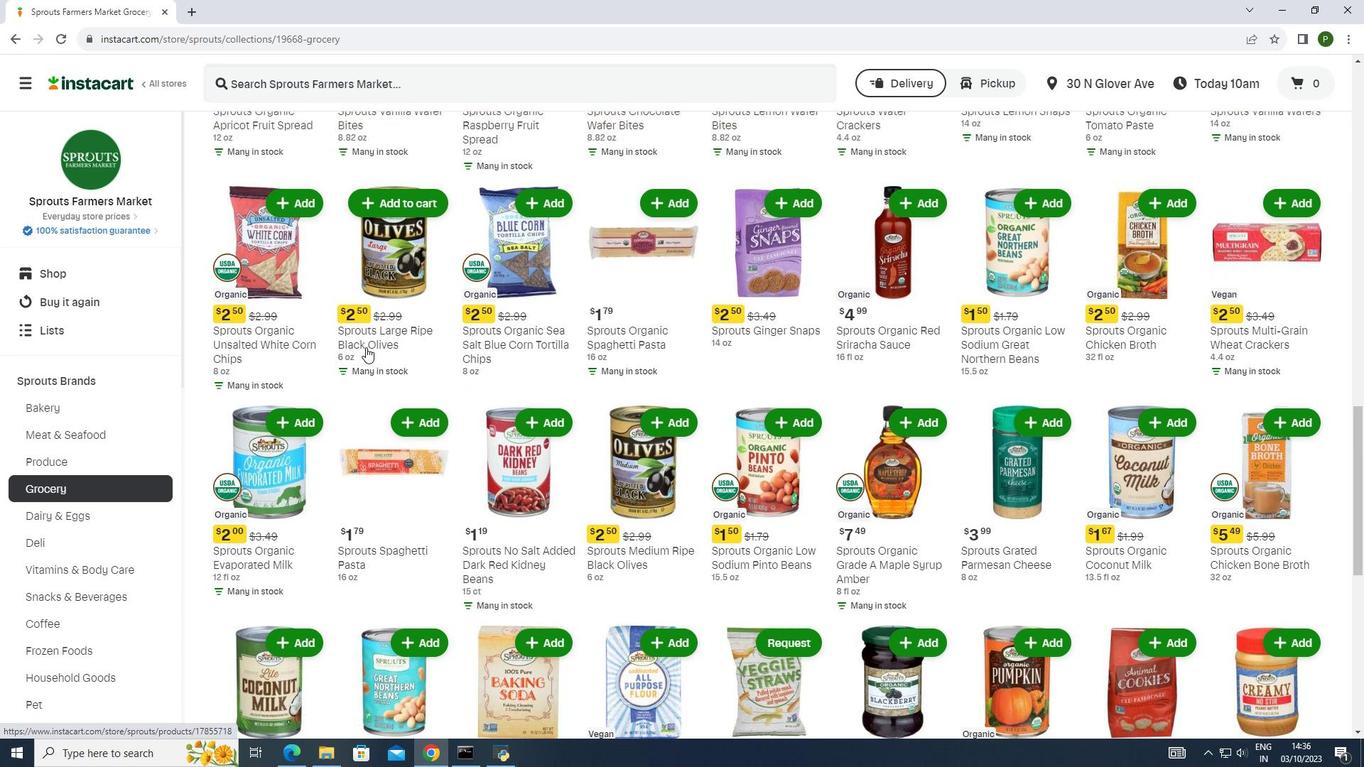 
Action: Mouse scrolled (365, 346) with delta (0, 0)
Screenshot: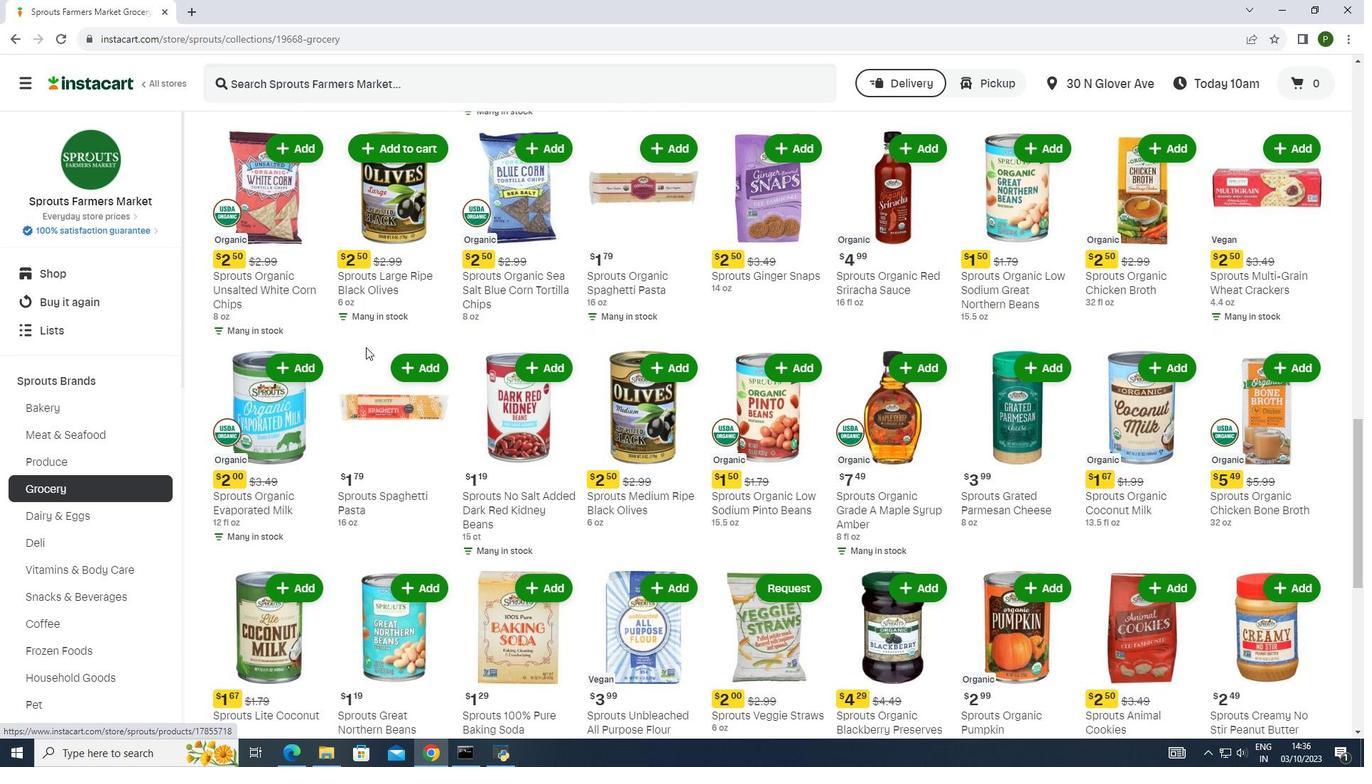 
Action: Mouse scrolled (365, 346) with delta (0, 0)
Screenshot: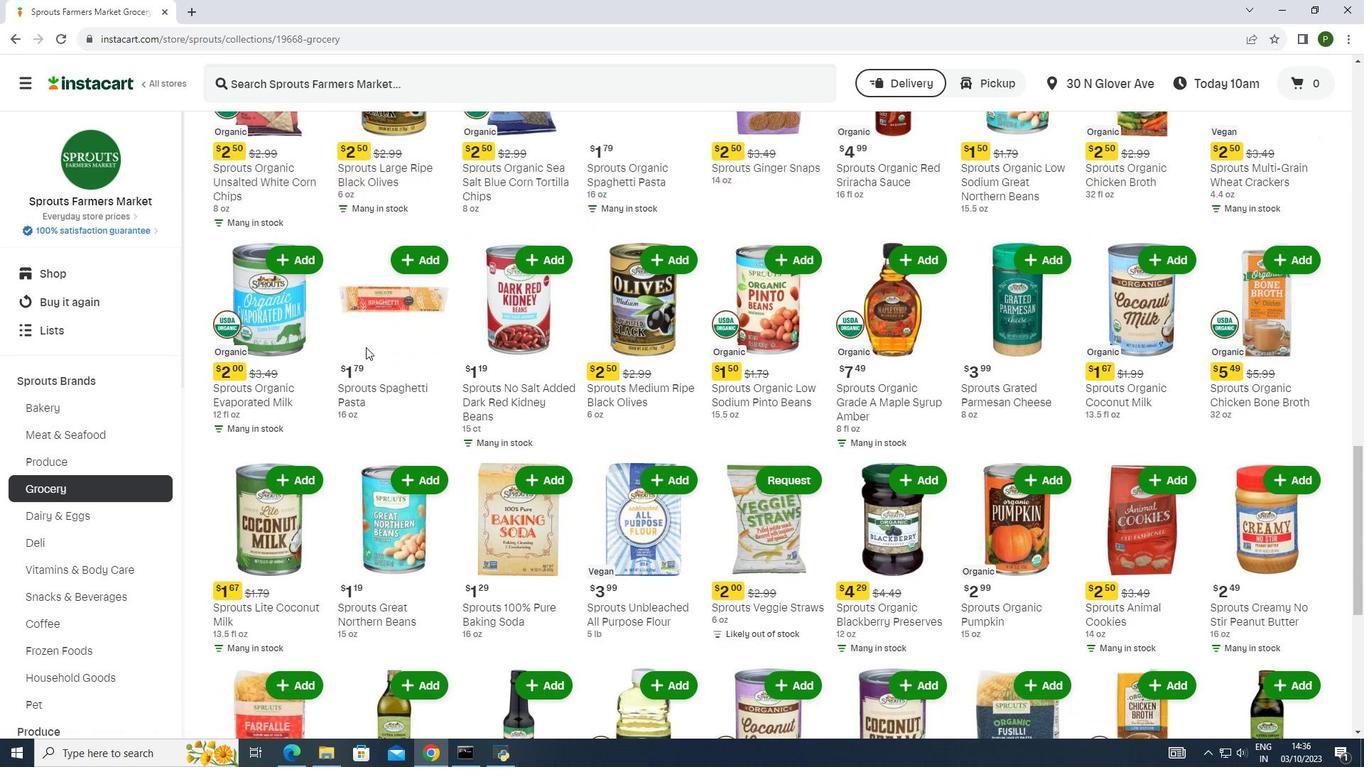 
Action: Mouse scrolled (365, 346) with delta (0, 0)
Screenshot: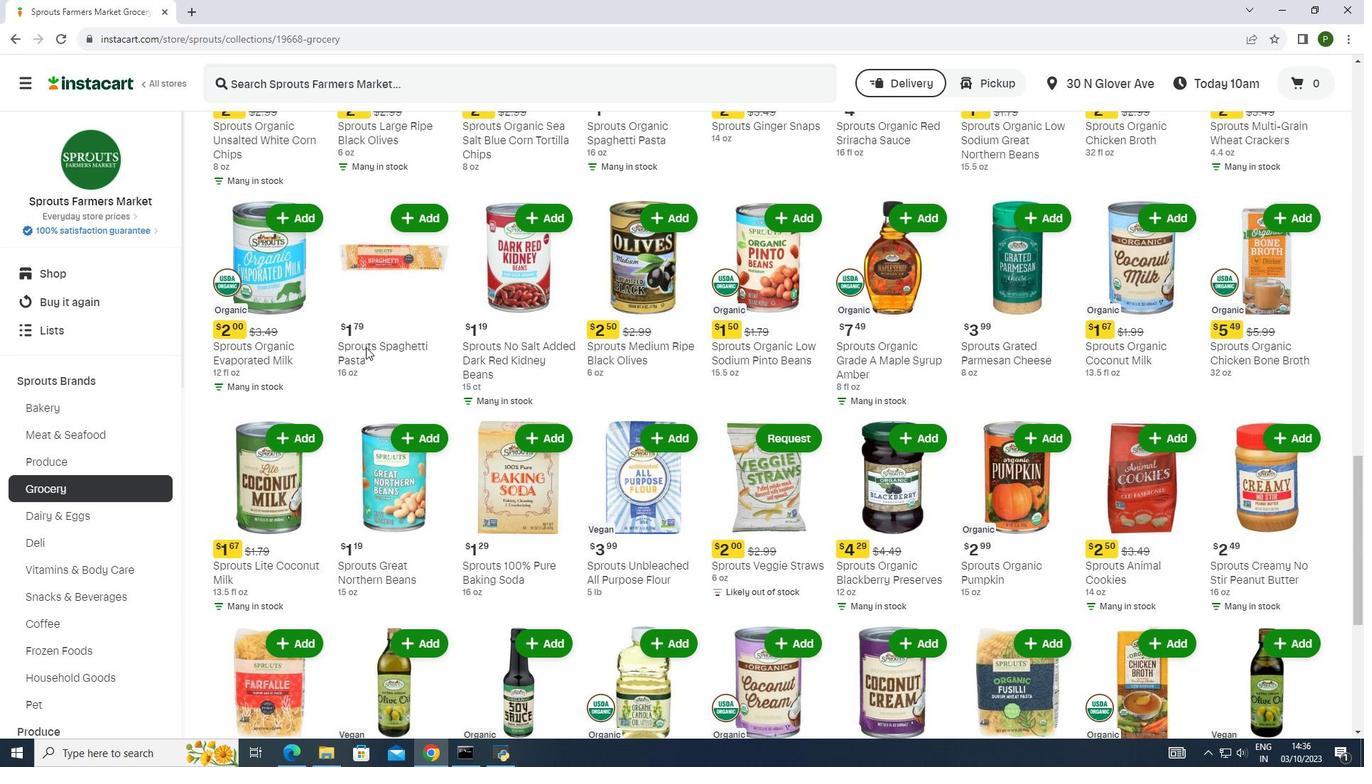 
Action: Mouse scrolled (365, 346) with delta (0, 0)
Screenshot: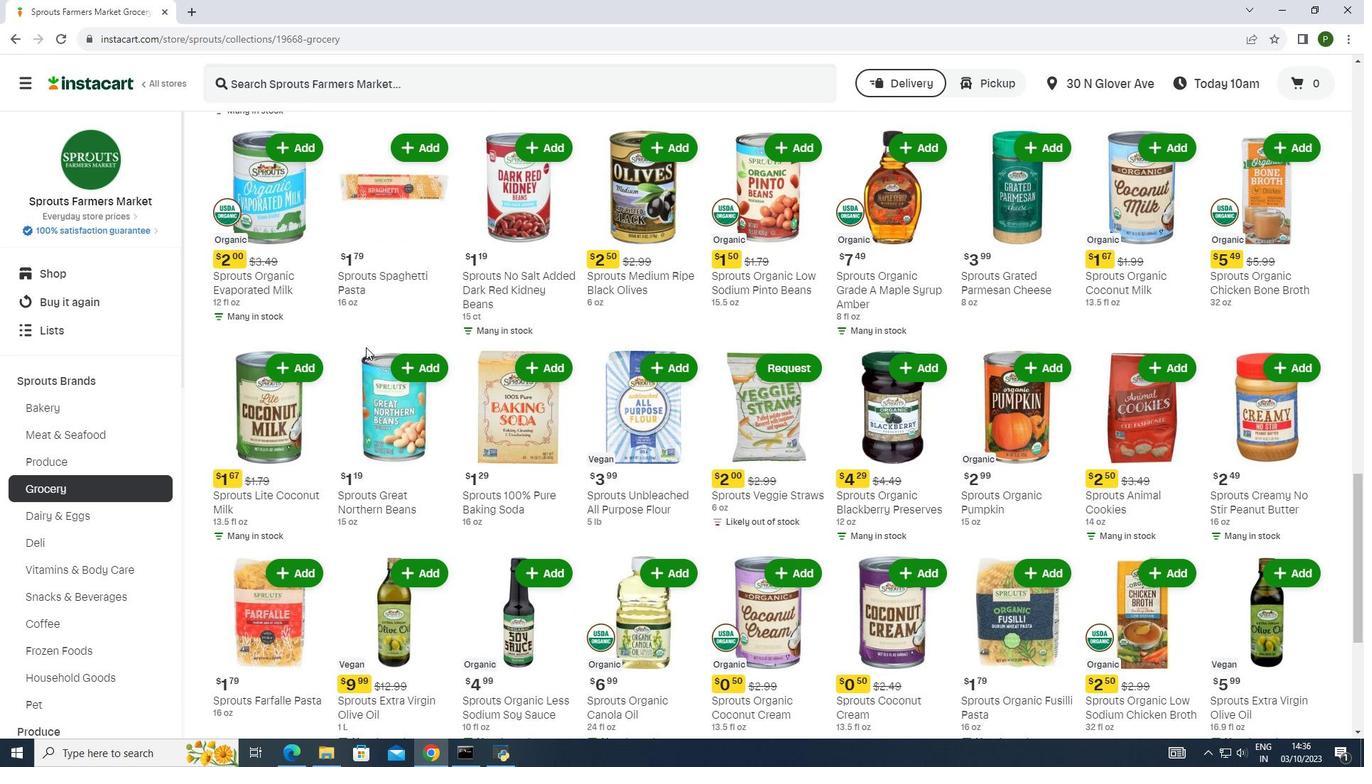 
Action: Mouse scrolled (365, 346) with delta (0, 0)
Screenshot: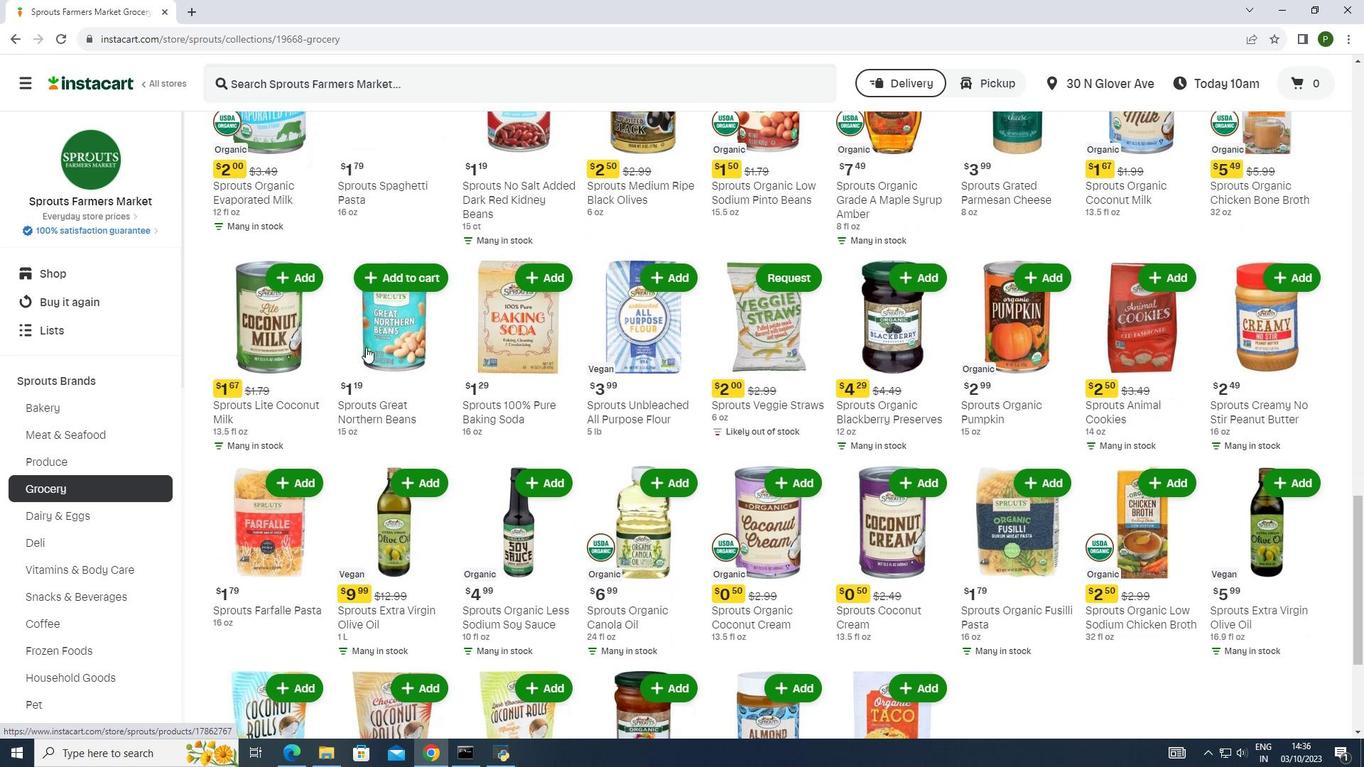 
Action: Mouse scrolled (365, 346) with delta (0, 0)
Screenshot: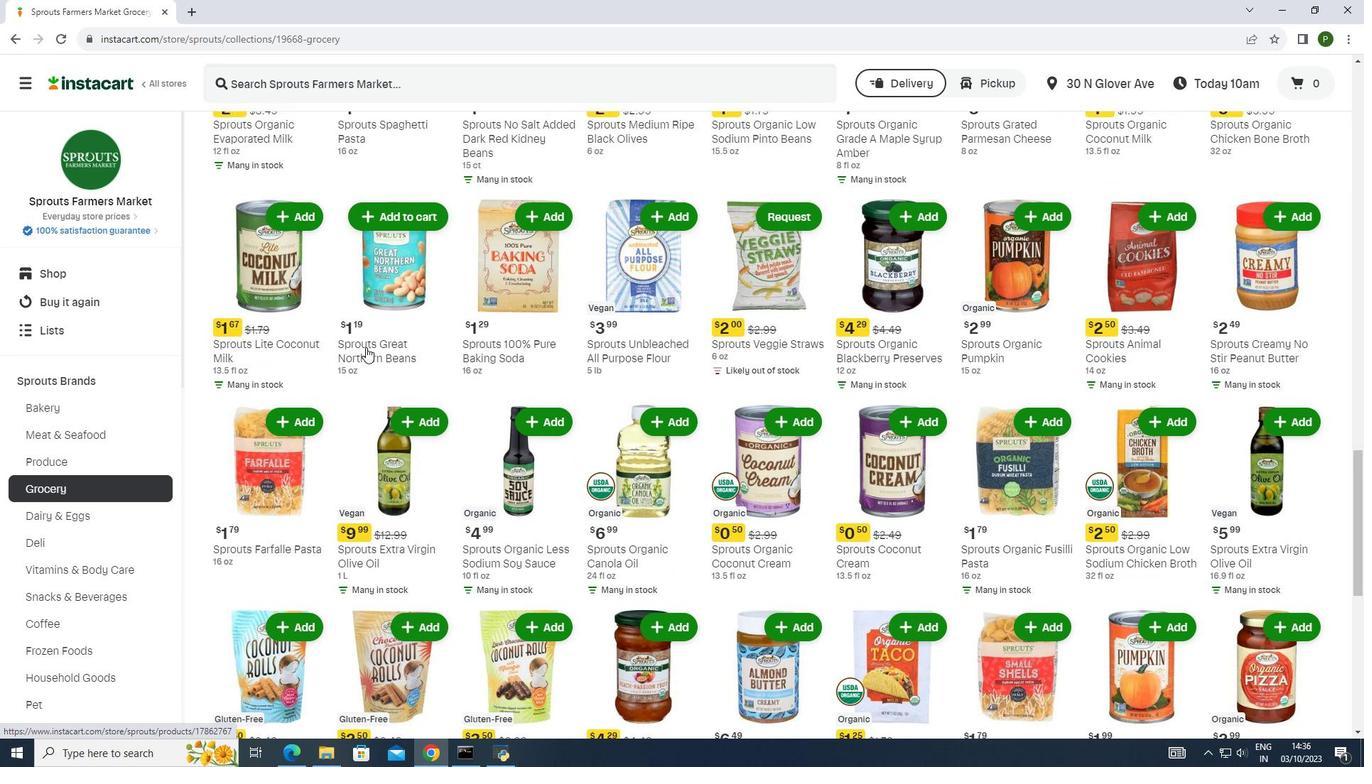 
Action: Mouse scrolled (365, 346) with delta (0, 0)
Screenshot: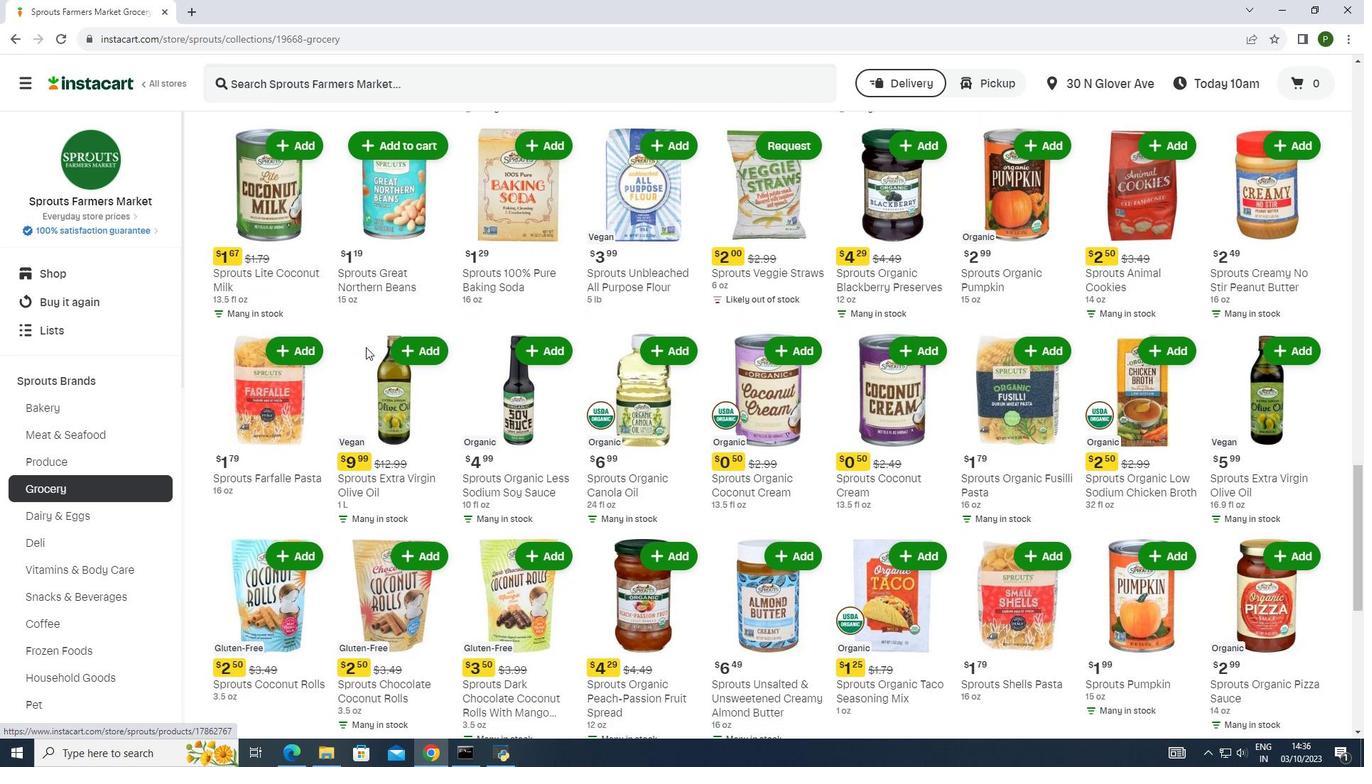 
Action: Mouse scrolled (365, 346) with delta (0, 0)
Screenshot: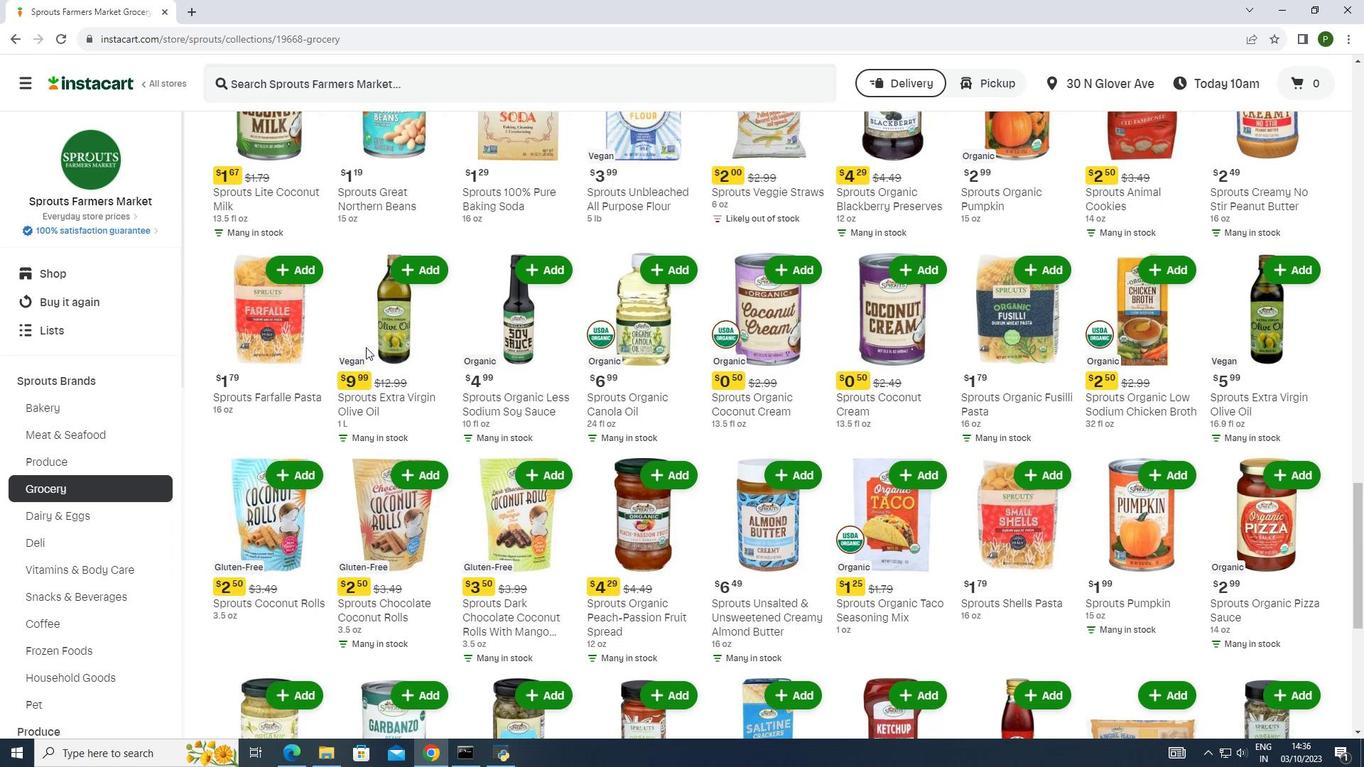 
Action: Mouse scrolled (365, 346) with delta (0, 0)
Screenshot: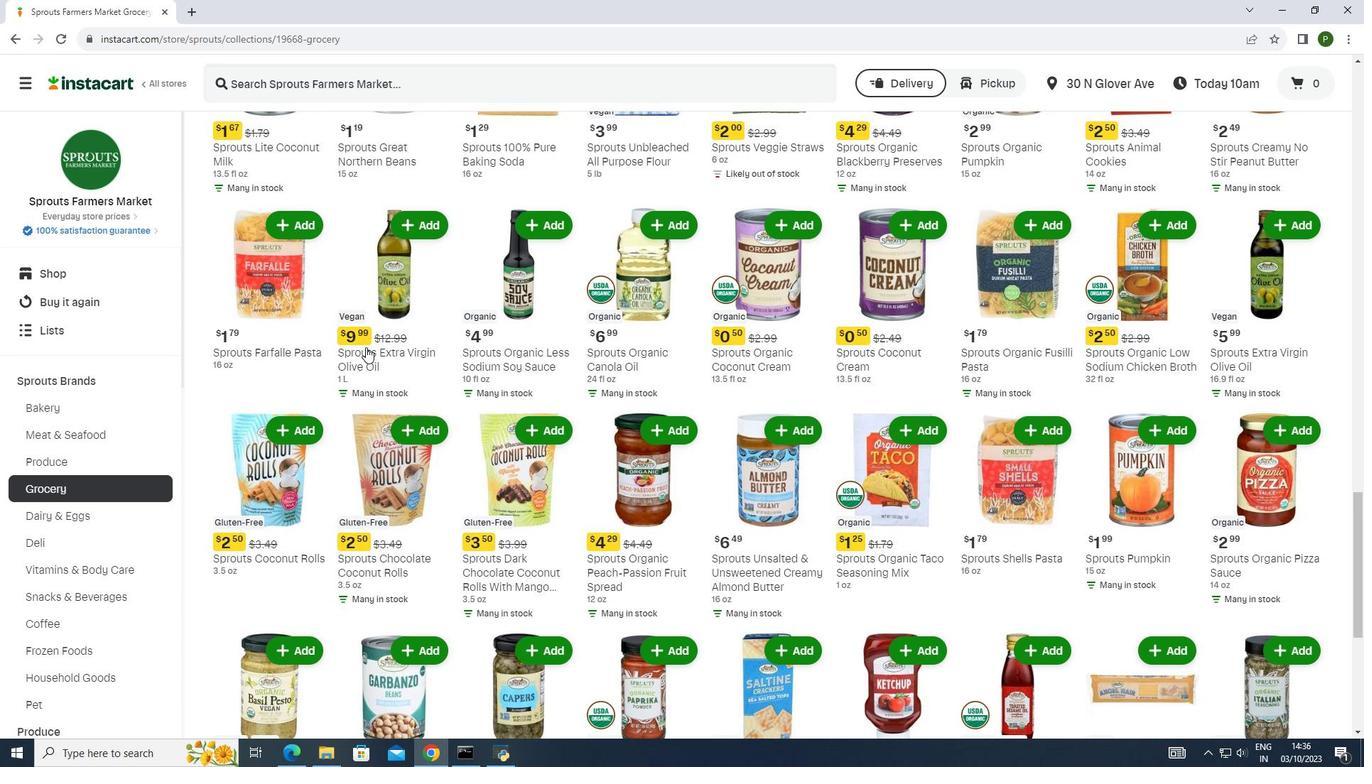 
Action: Mouse moved to (287, 363)
Screenshot: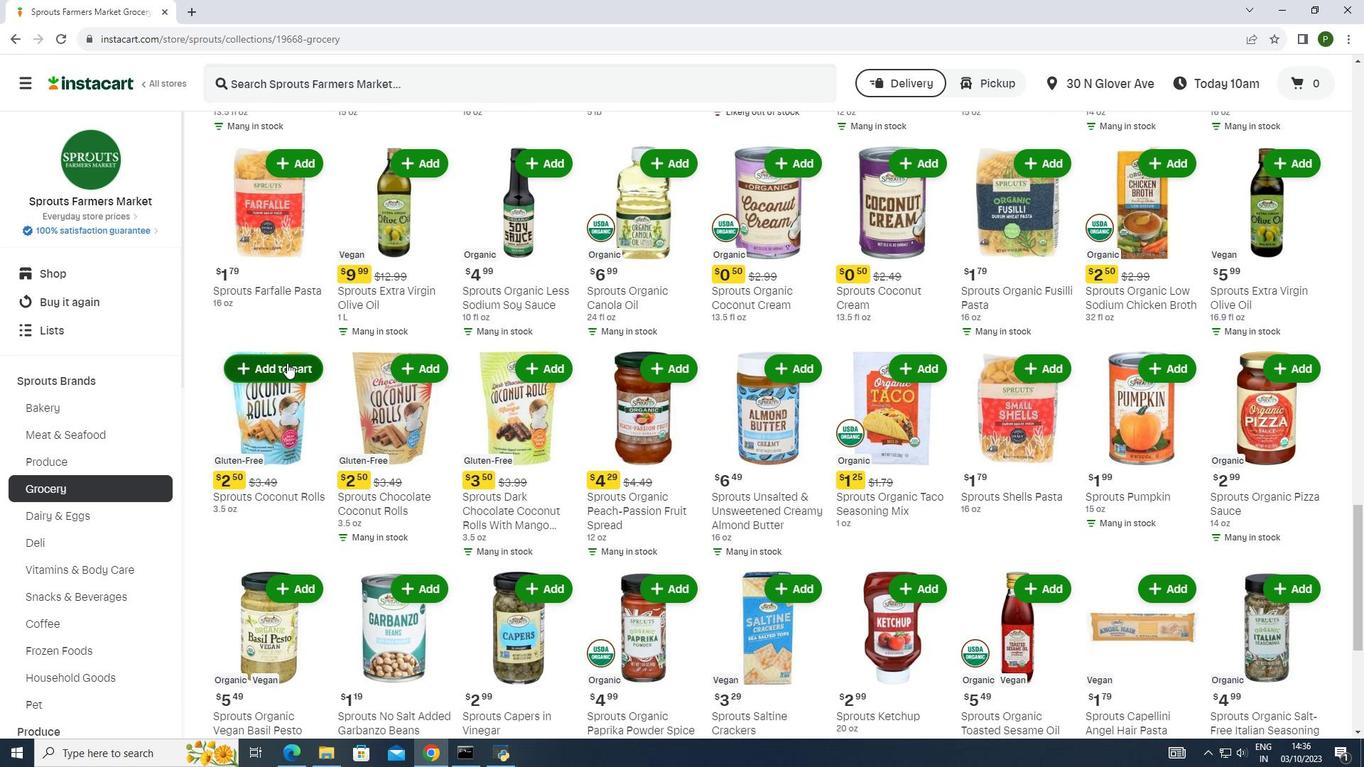 
Action: Mouse pressed left at (287, 363)
Screenshot: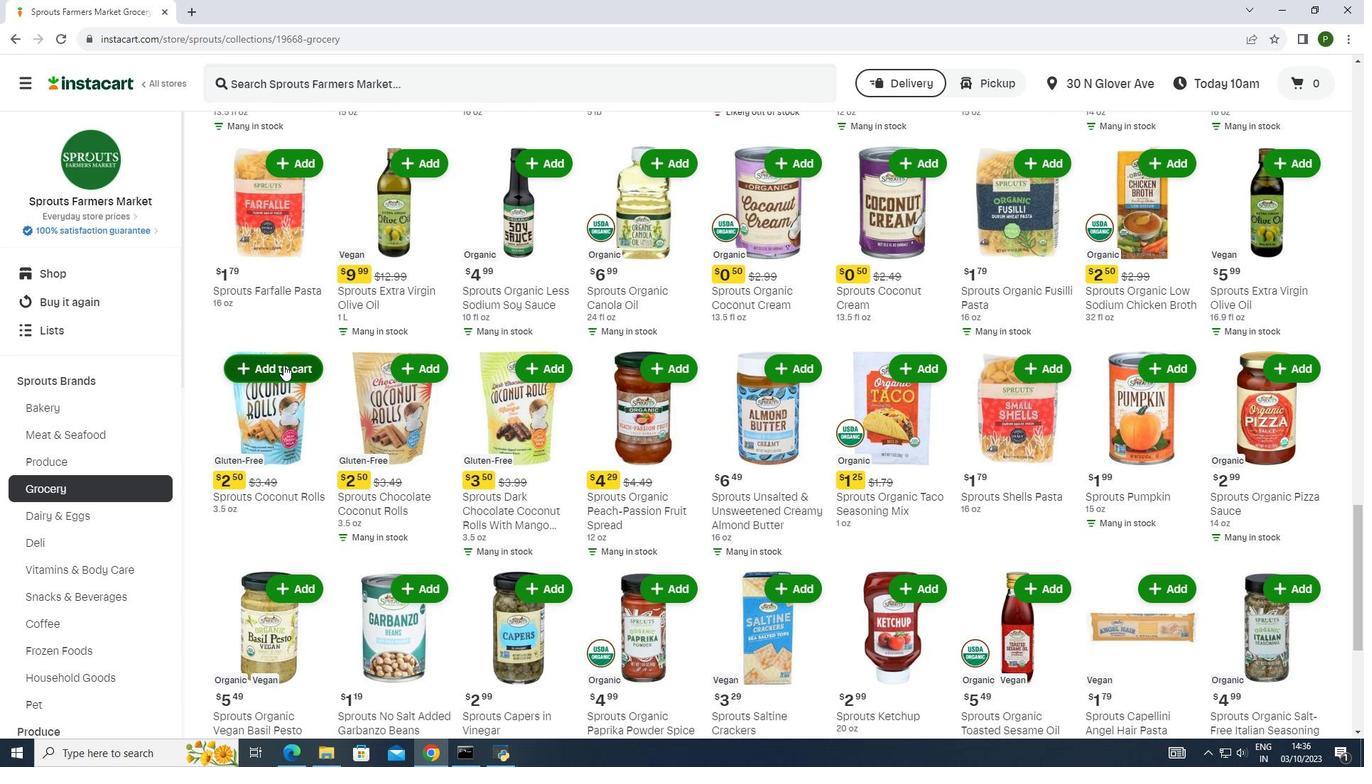 
Action: Mouse moved to (283, 365)
Screenshot: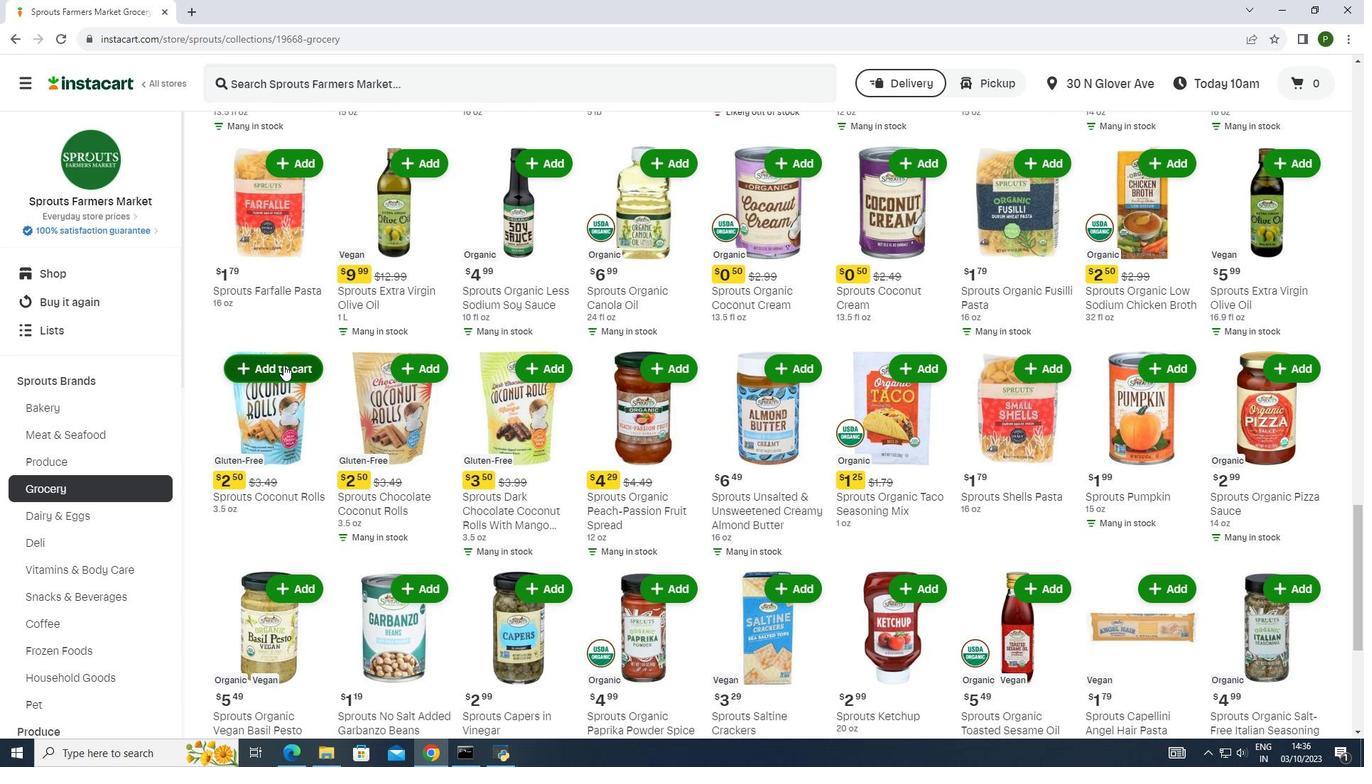 
